 Task: Check the opening hours of the nearest Tesla Supercharger station.
Action: Mouse moved to (131, 40)
Screenshot: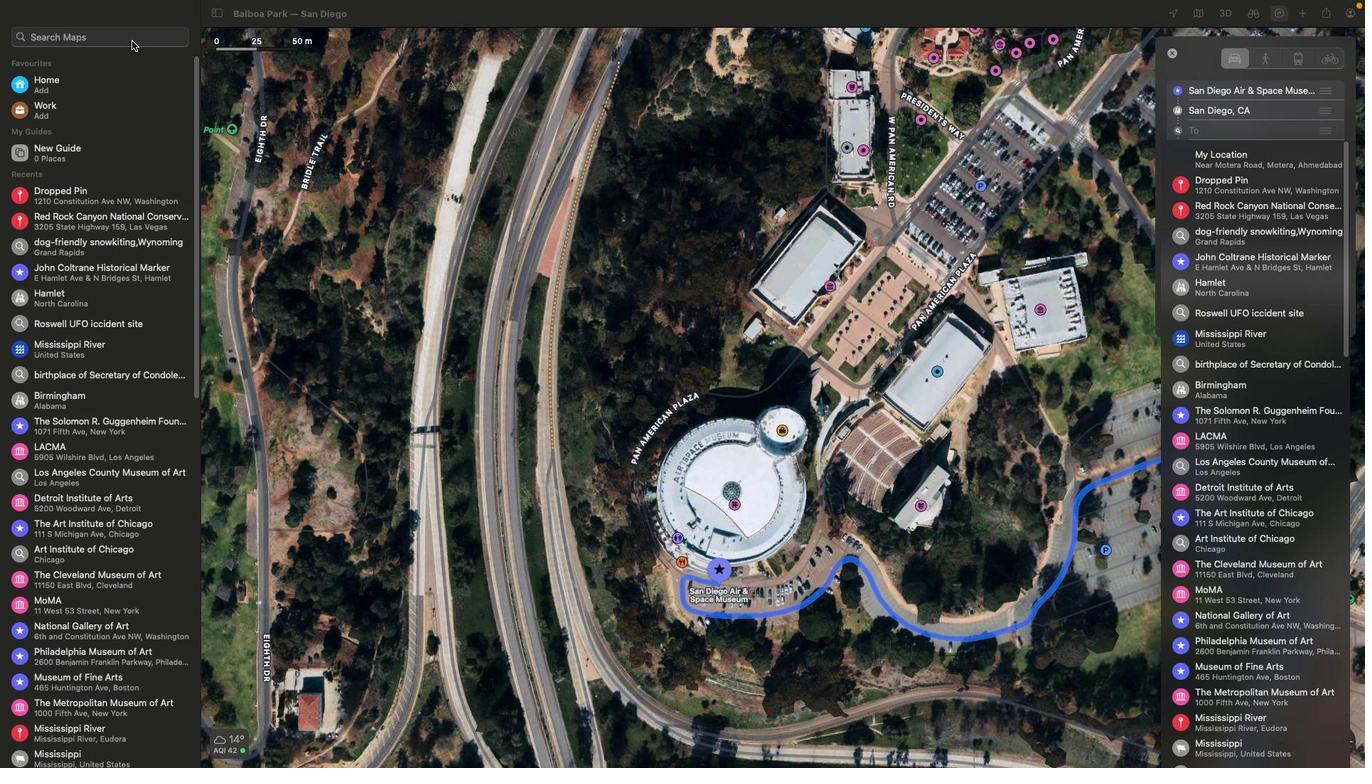 
Action: Mouse pressed left at (131, 40)
Screenshot: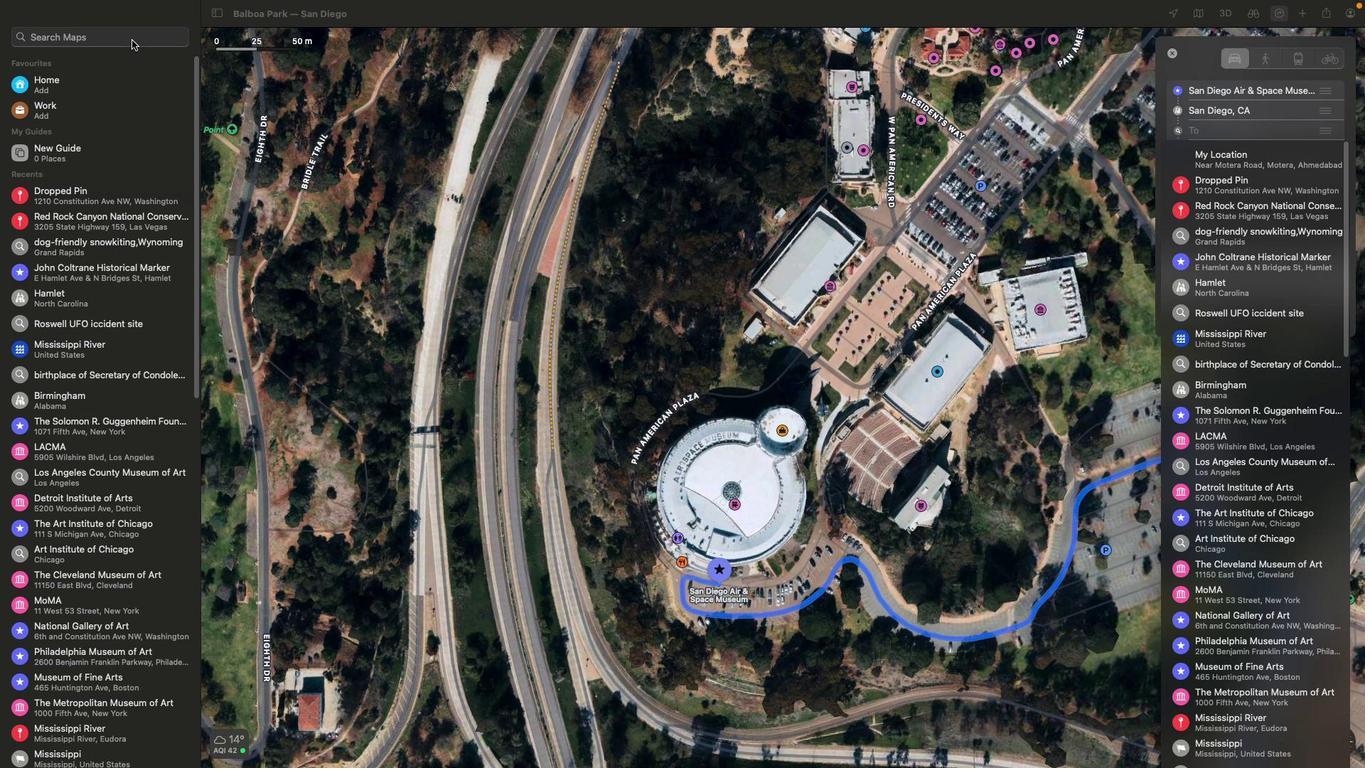 
Action: Key pressed Key.shift'T''a''s''l''a'Key.spaceKey.shift'S''u''p''e''r'Key.backspaceKey.backspaceKey.backspaceKey.backspaceKey.backspaceKey.backspaceKey.backspaceKey.backspaceKey.backspaceKey.backspaceKey.backspaceKey.backspaceKey.backspace
Screenshot: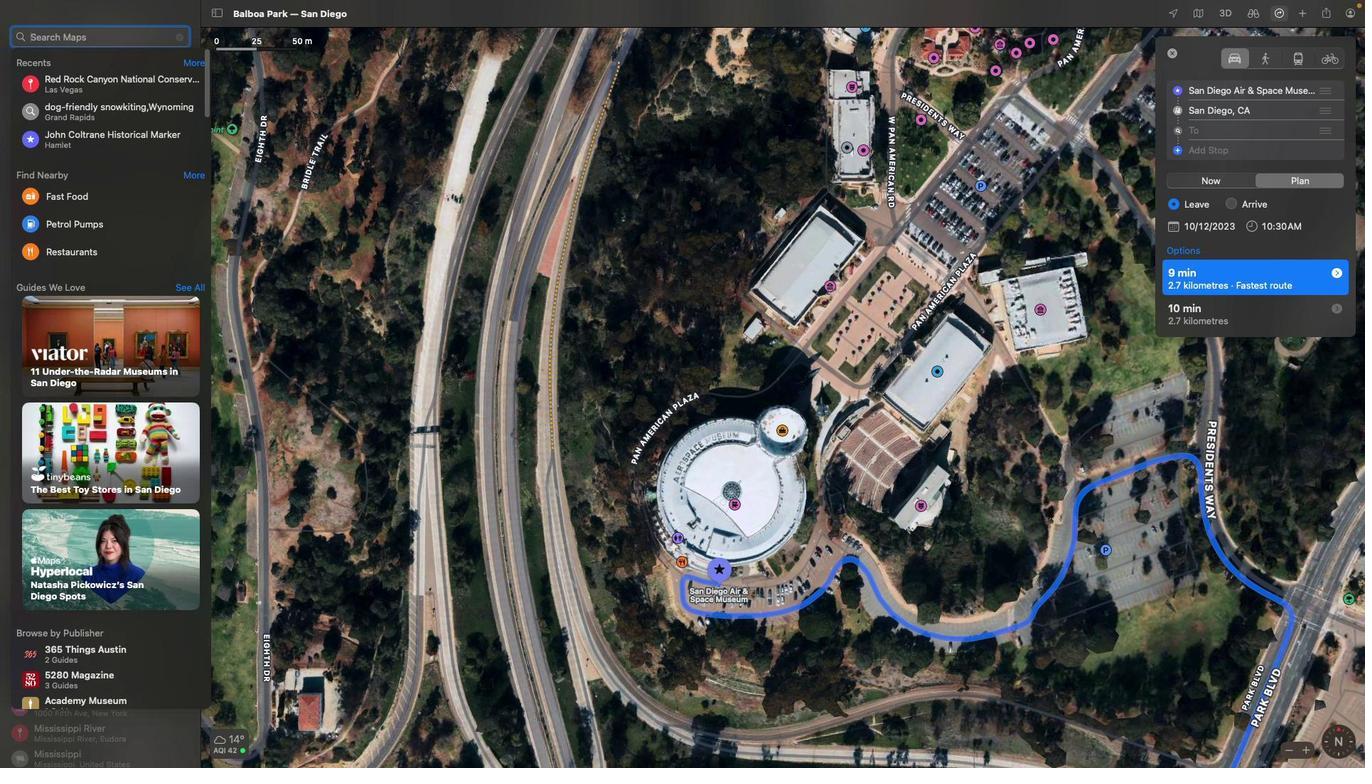 
Action: Mouse moved to (1176, 51)
Screenshot: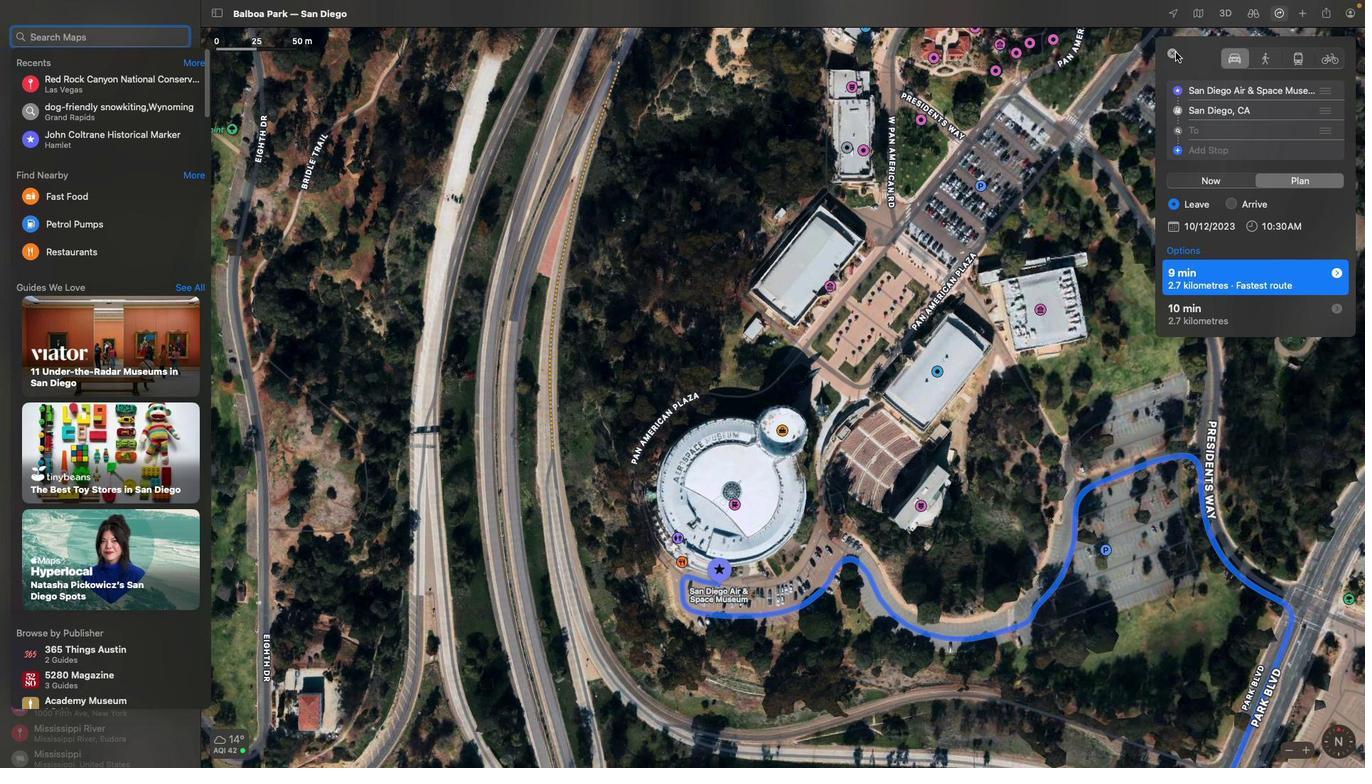 
Action: Mouse pressed left at (1176, 51)
Screenshot: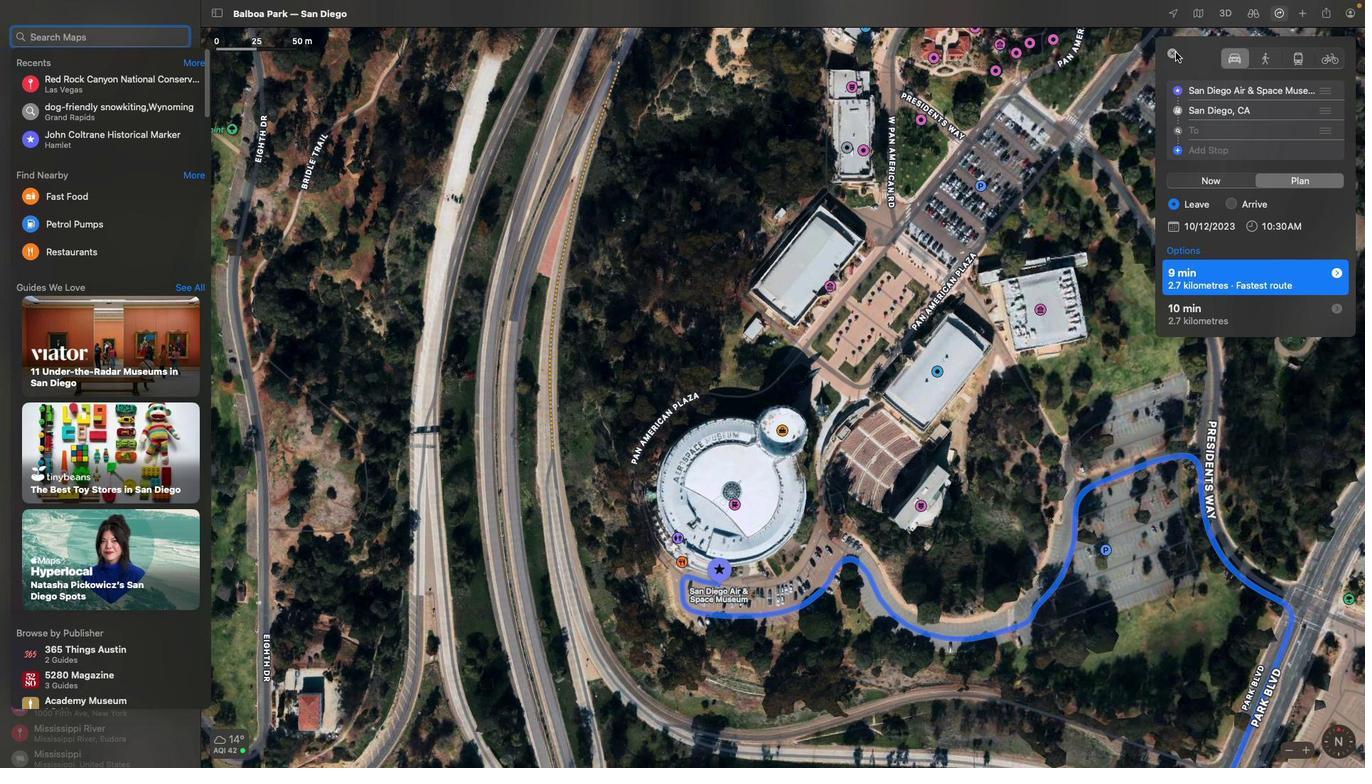 
Action: Mouse moved to (83, 41)
Screenshot: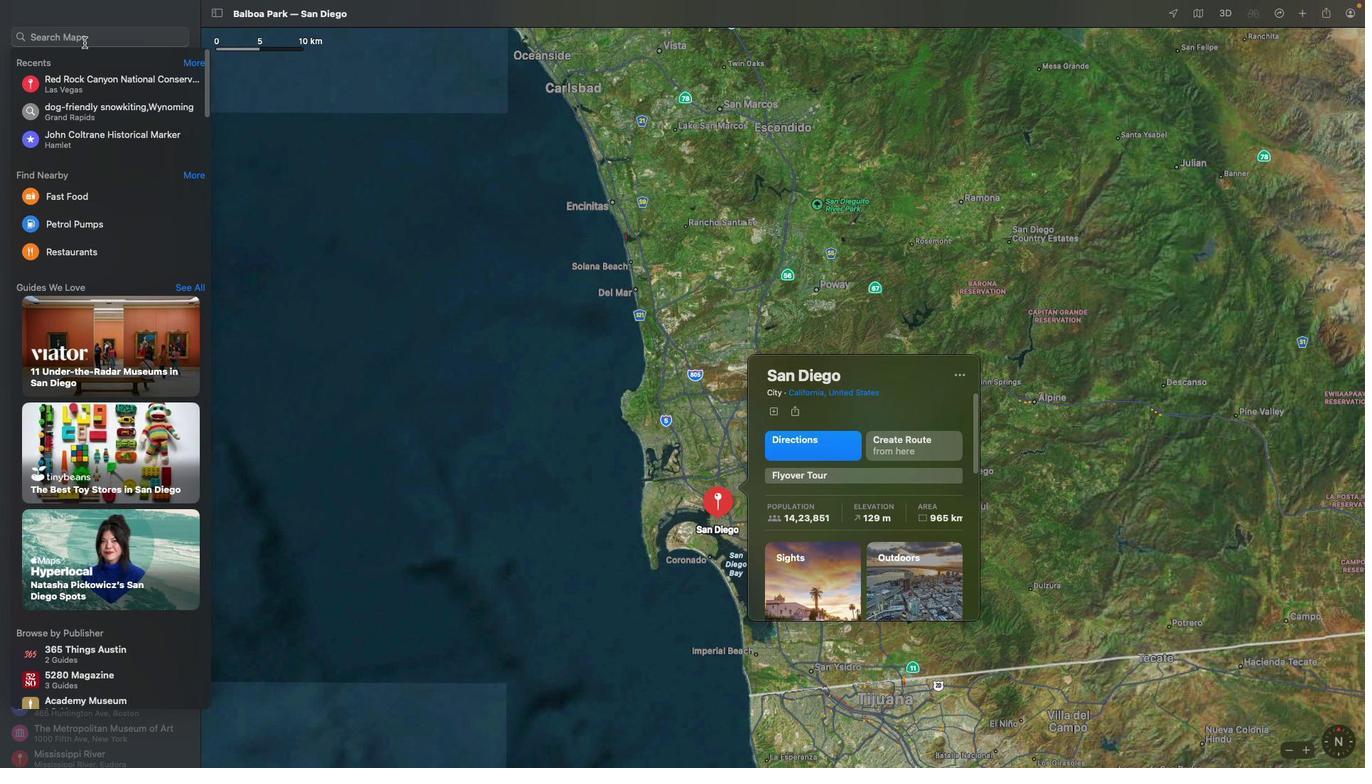 
Action: Mouse pressed left at (83, 41)
Screenshot: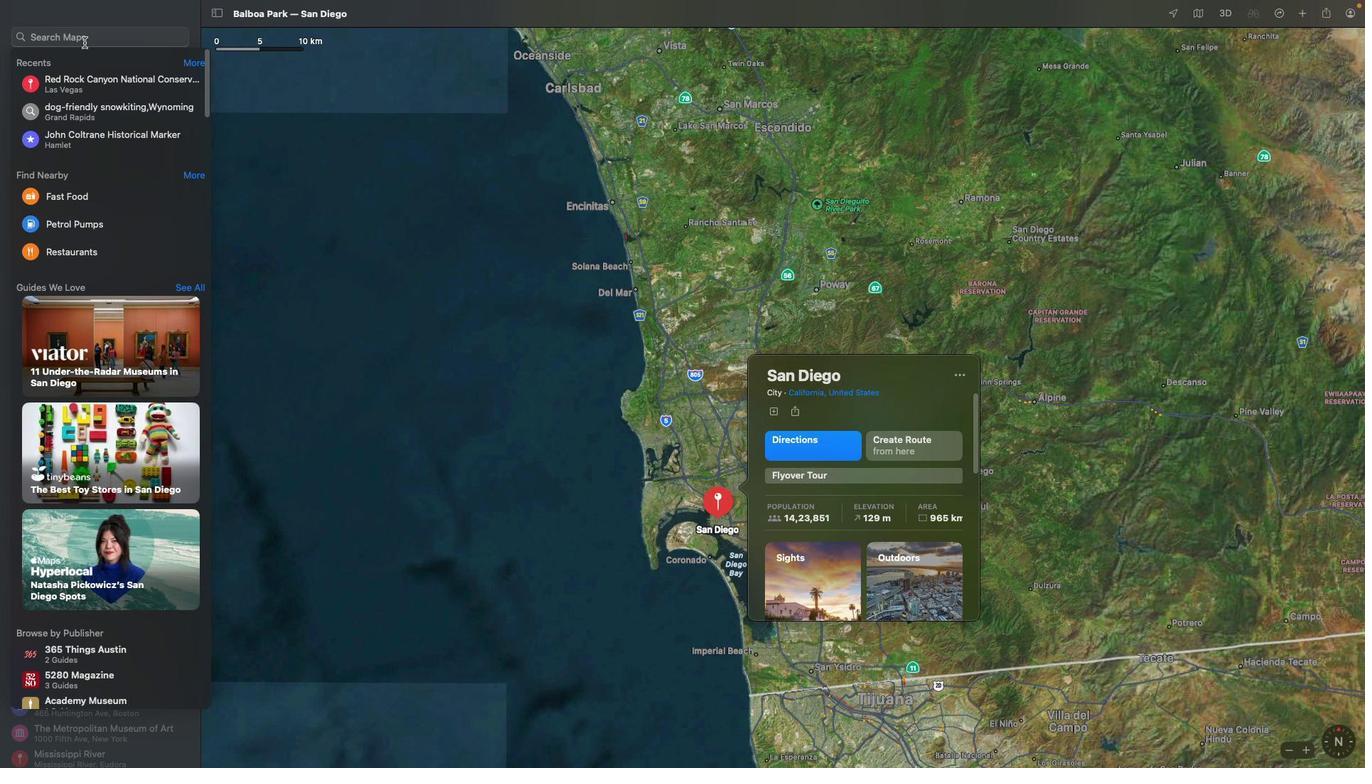 
Action: Key pressed 'n''e''a''r''e''s''t'Key.spaceKey.shift'T''a''s''l''a'Key.spaceKey.shift'S''u''p'
Screenshot: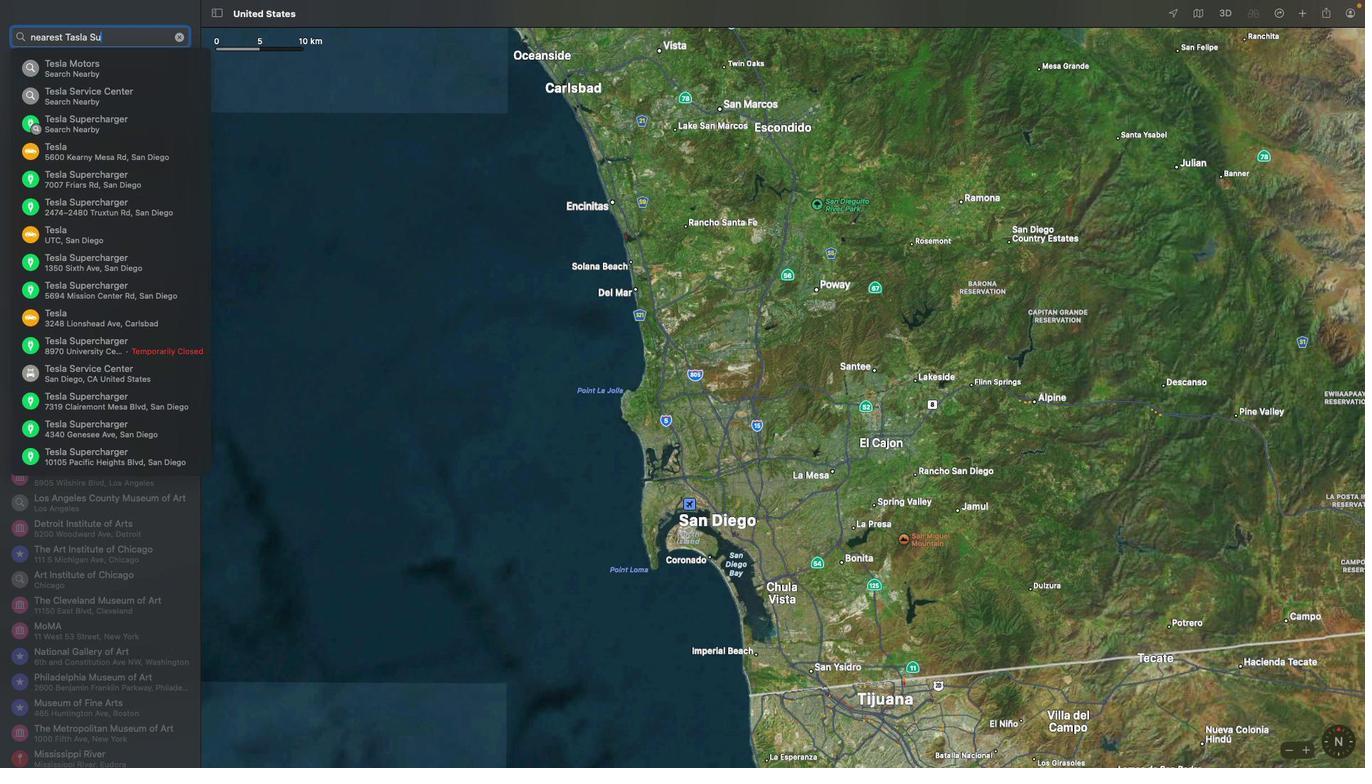 
Action: Mouse moved to (83, 133)
Screenshot: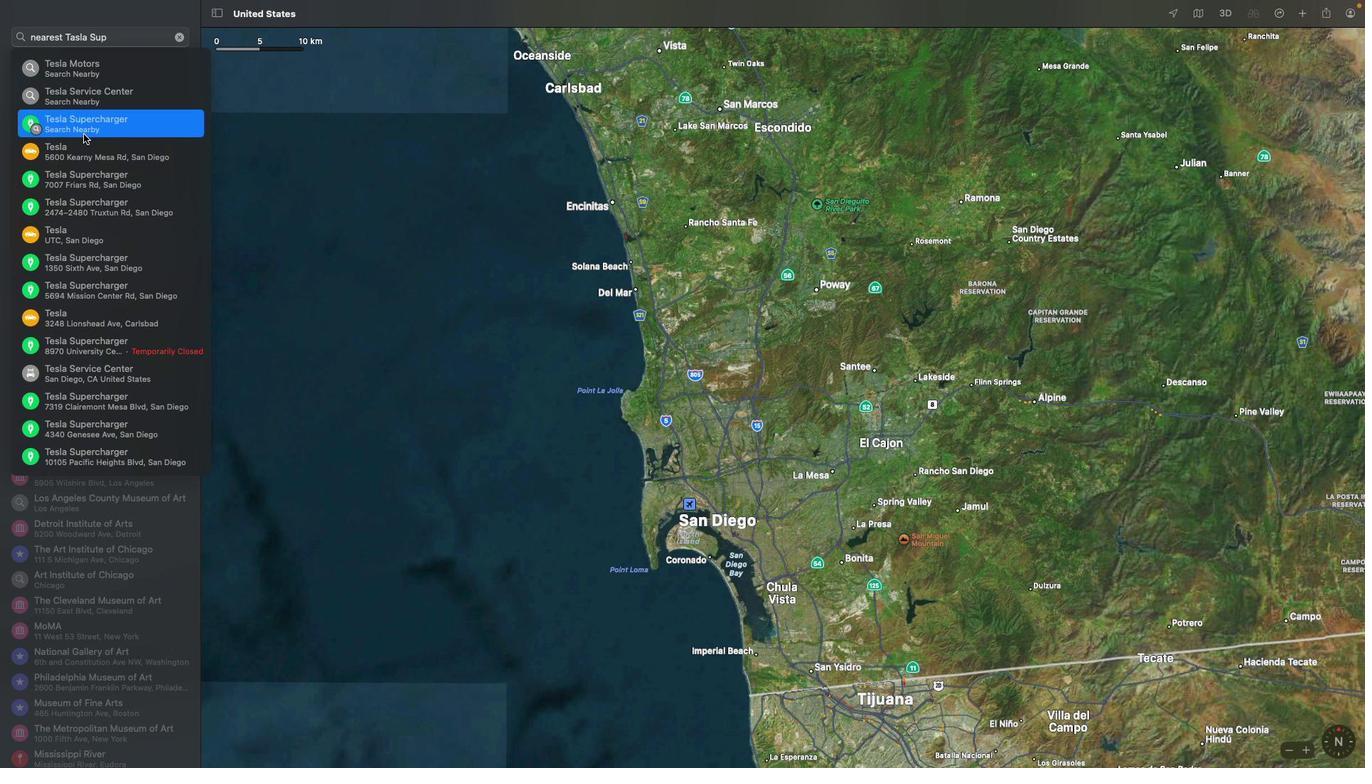 
Action: Mouse pressed left at (83, 133)
Screenshot: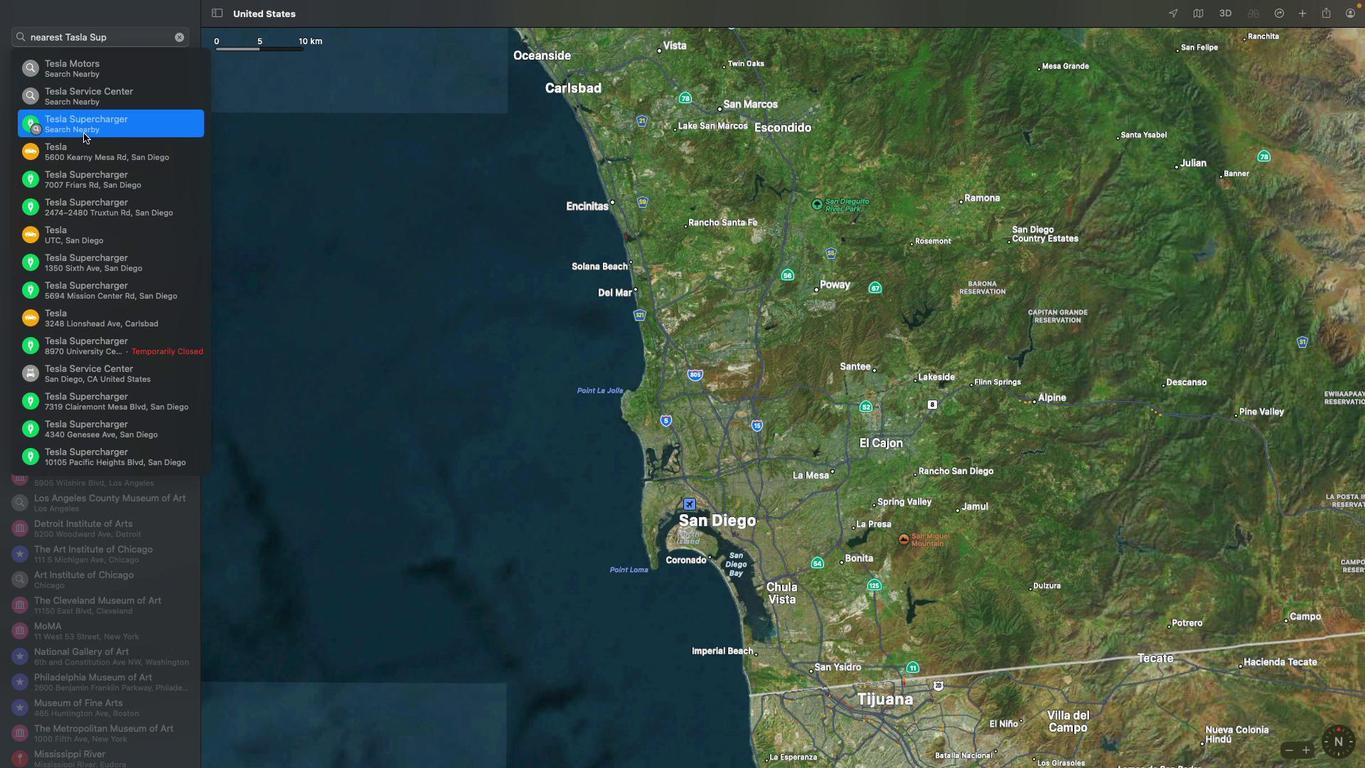 
Action: Mouse moved to (139, 40)
Screenshot: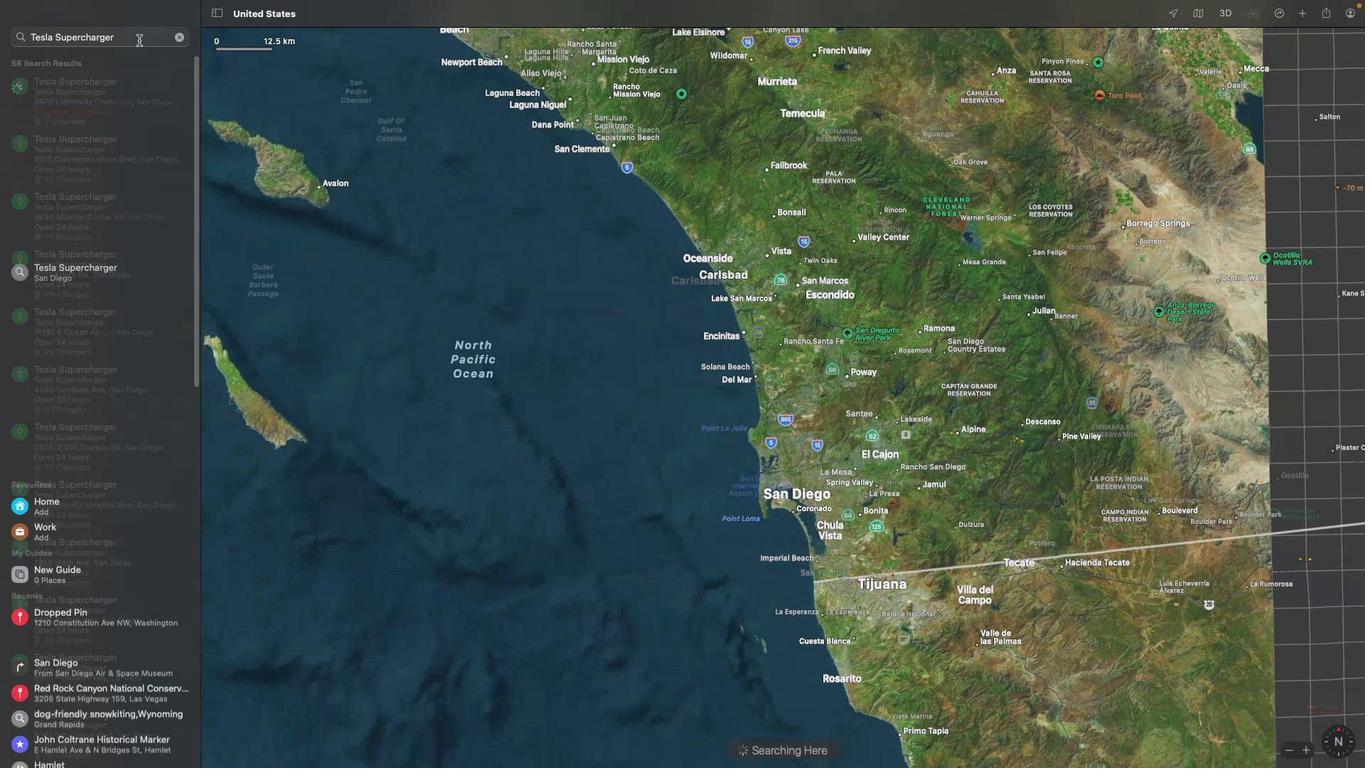 
Action: Mouse pressed left at (139, 40)
Screenshot: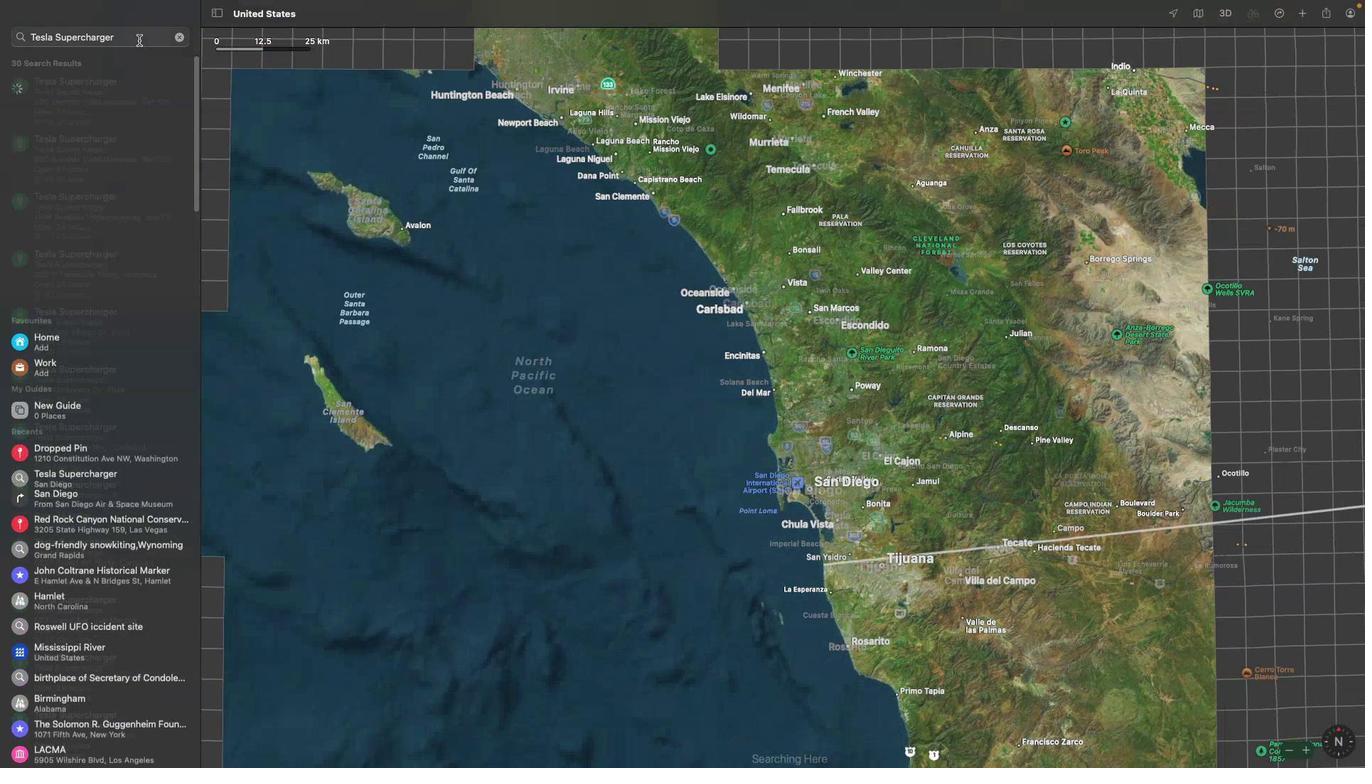 
Action: Key pressed Key.spaceKey.shift'S''t''a''t''i''o''n'Key.spaceKey.enter
Screenshot: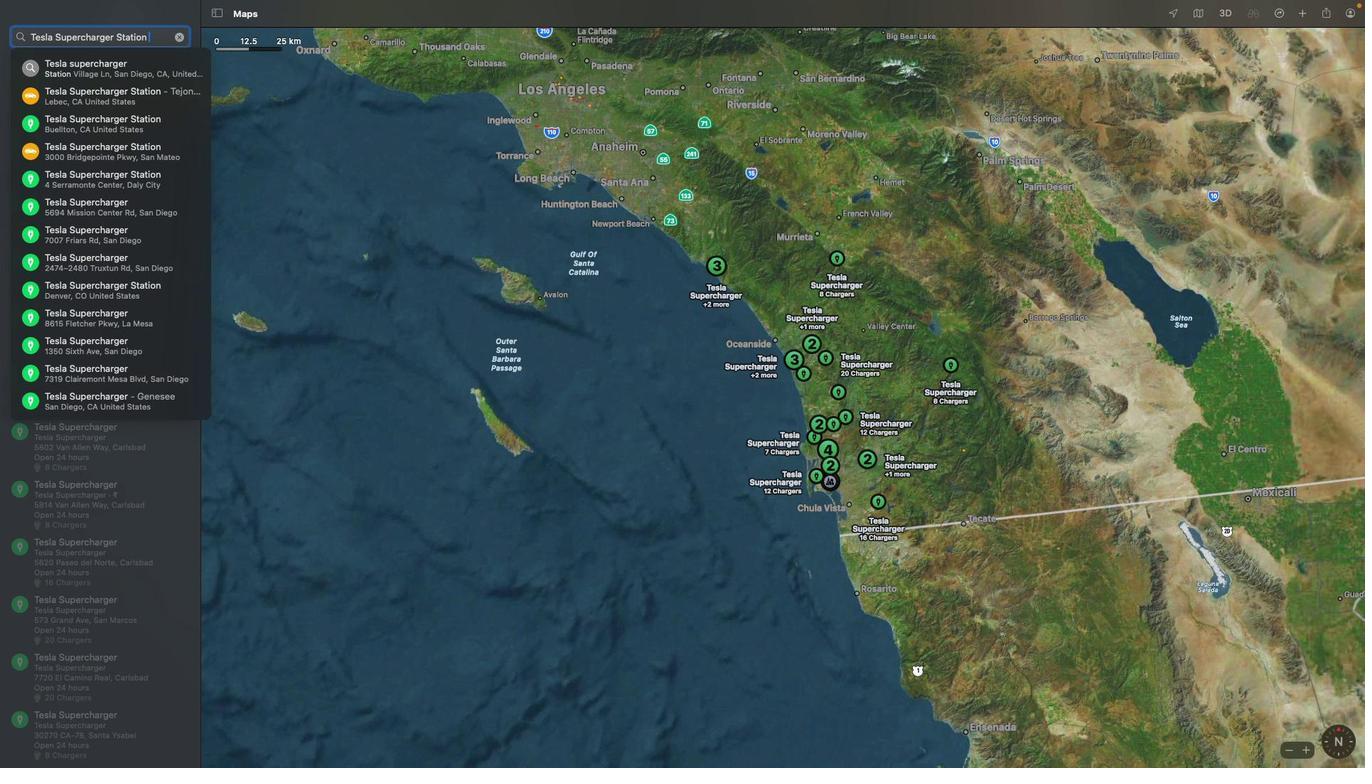 
Action: Mouse moved to (63, 80)
Screenshot: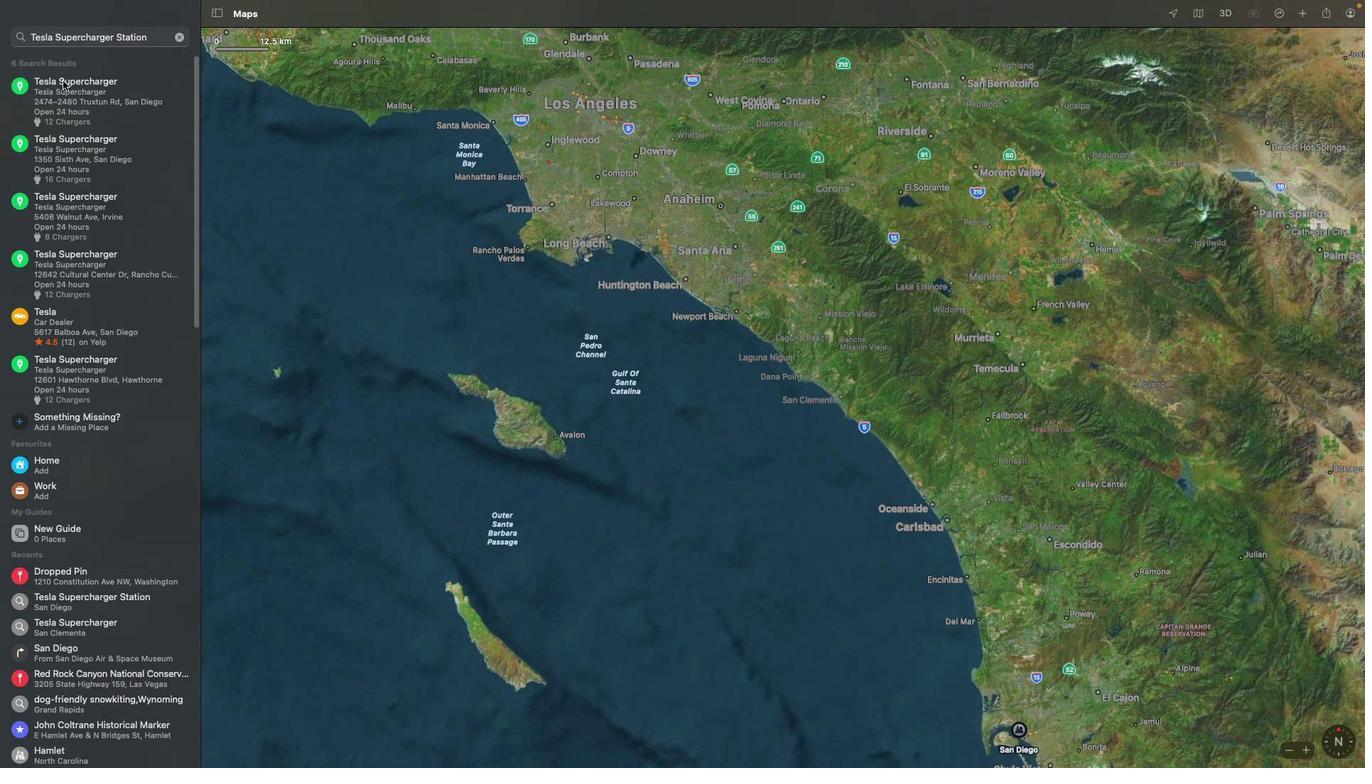 
Action: Mouse pressed left at (63, 80)
Screenshot: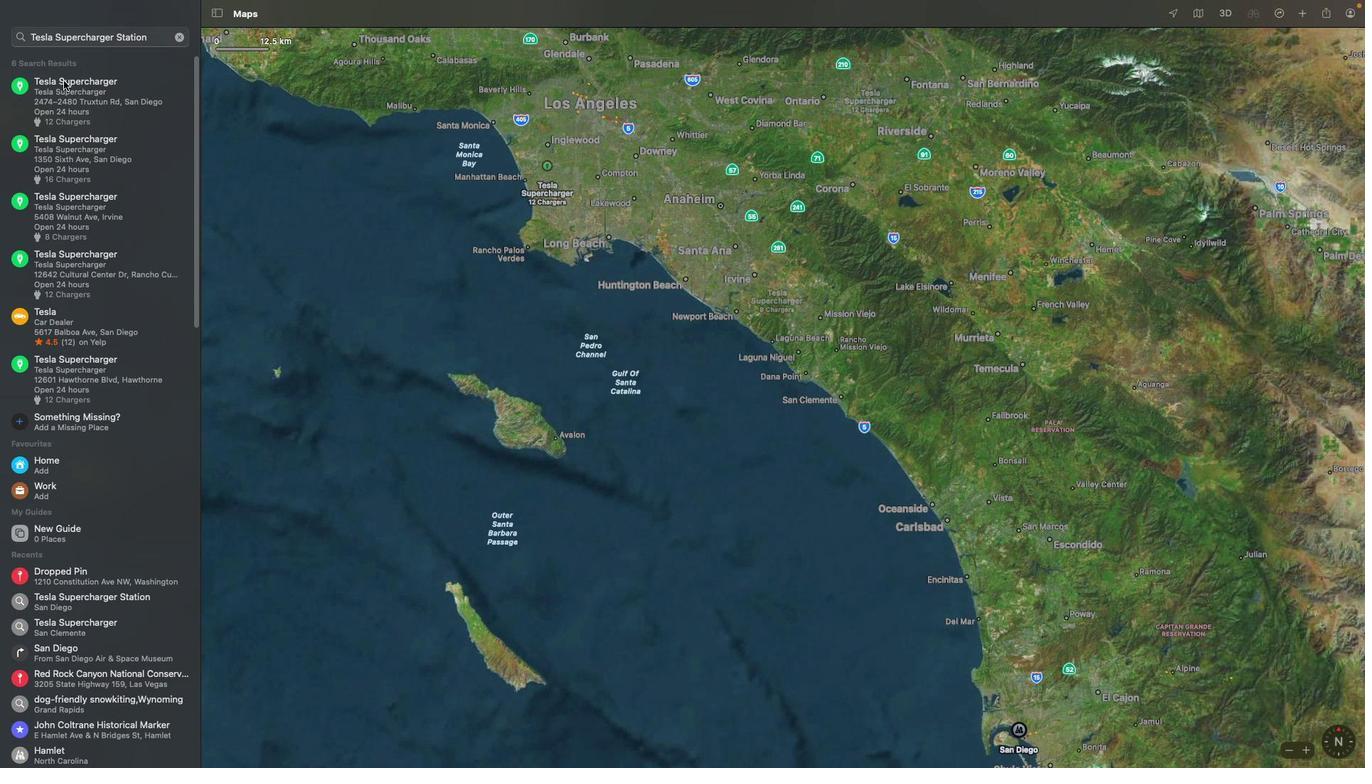 
Action: Mouse moved to (848, 624)
Screenshot: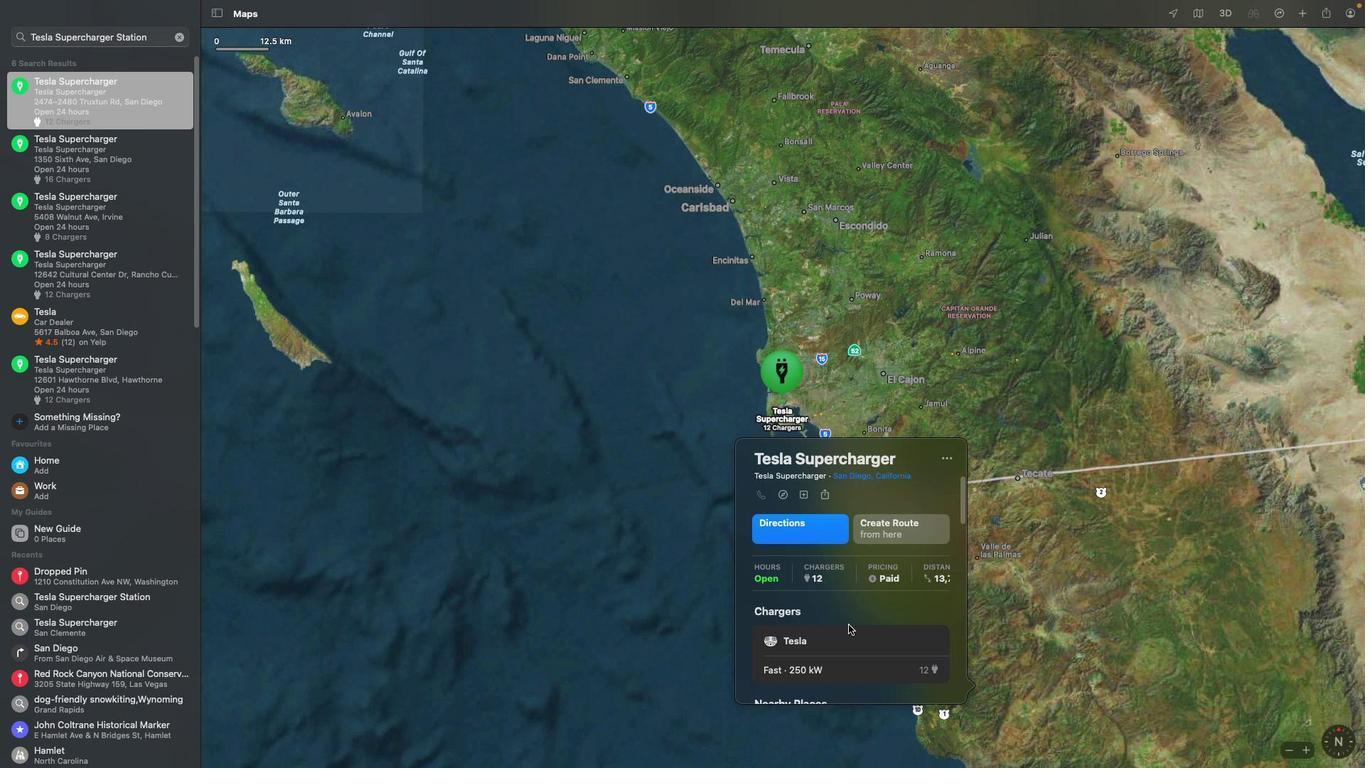 
Action: Mouse scrolled (848, 624) with delta (0, 0)
Screenshot: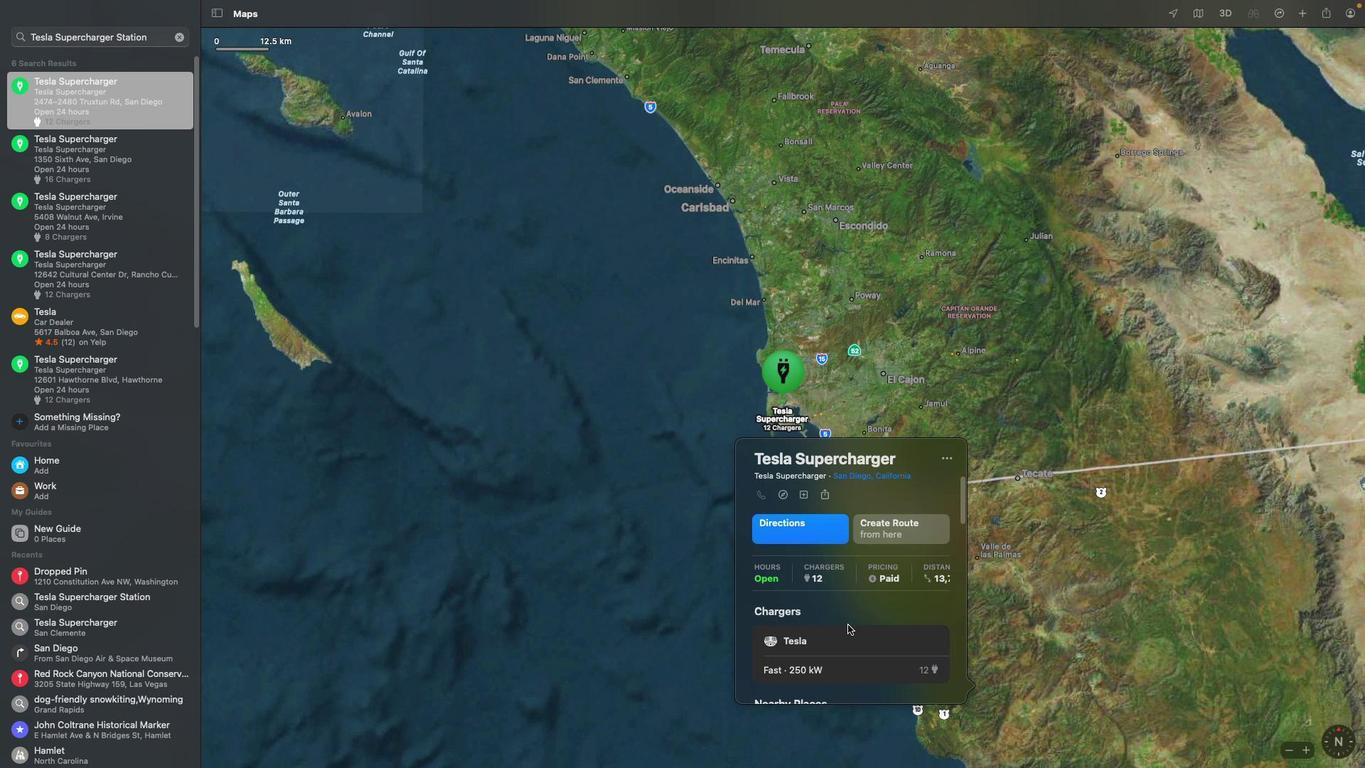 
Action: Mouse scrolled (848, 624) with delta (0, 0)
Screenshot: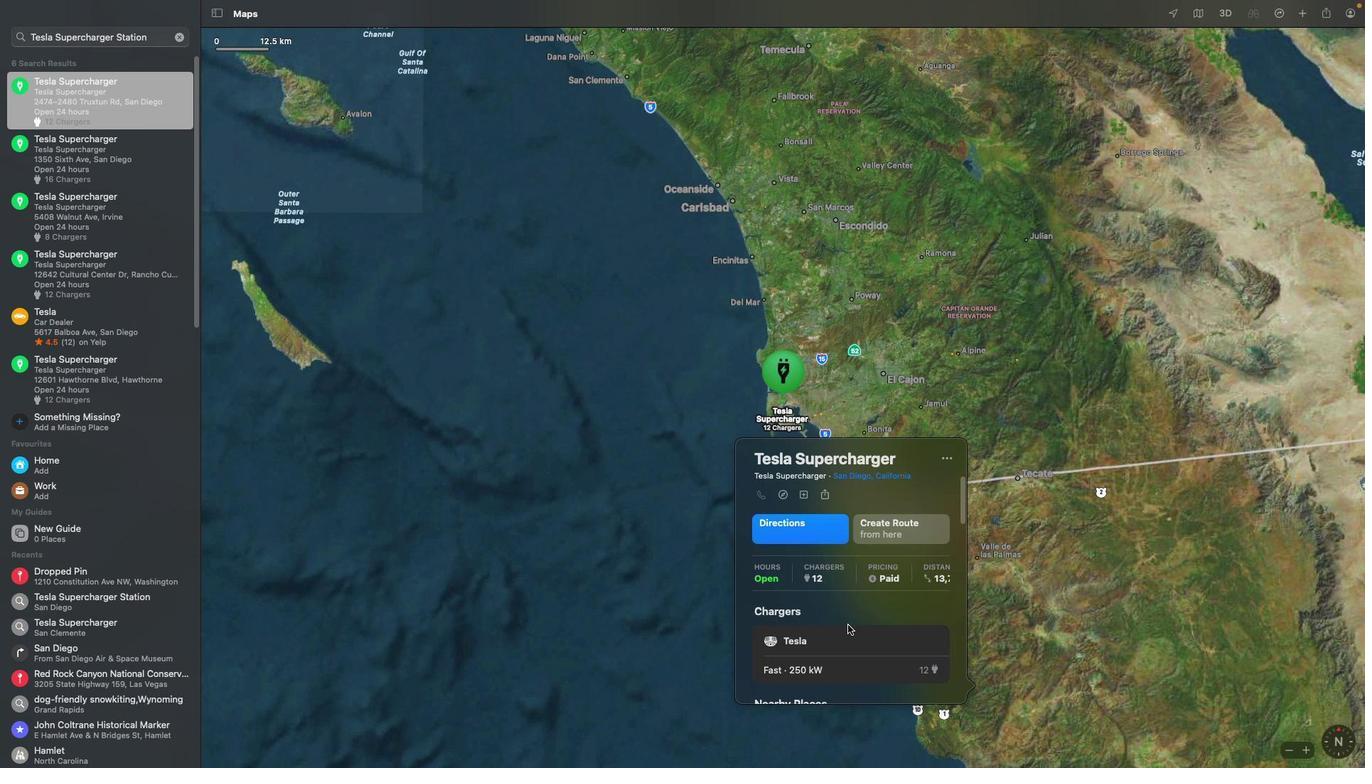 
Action: Mouse moved to (845, 545)
Screenshot: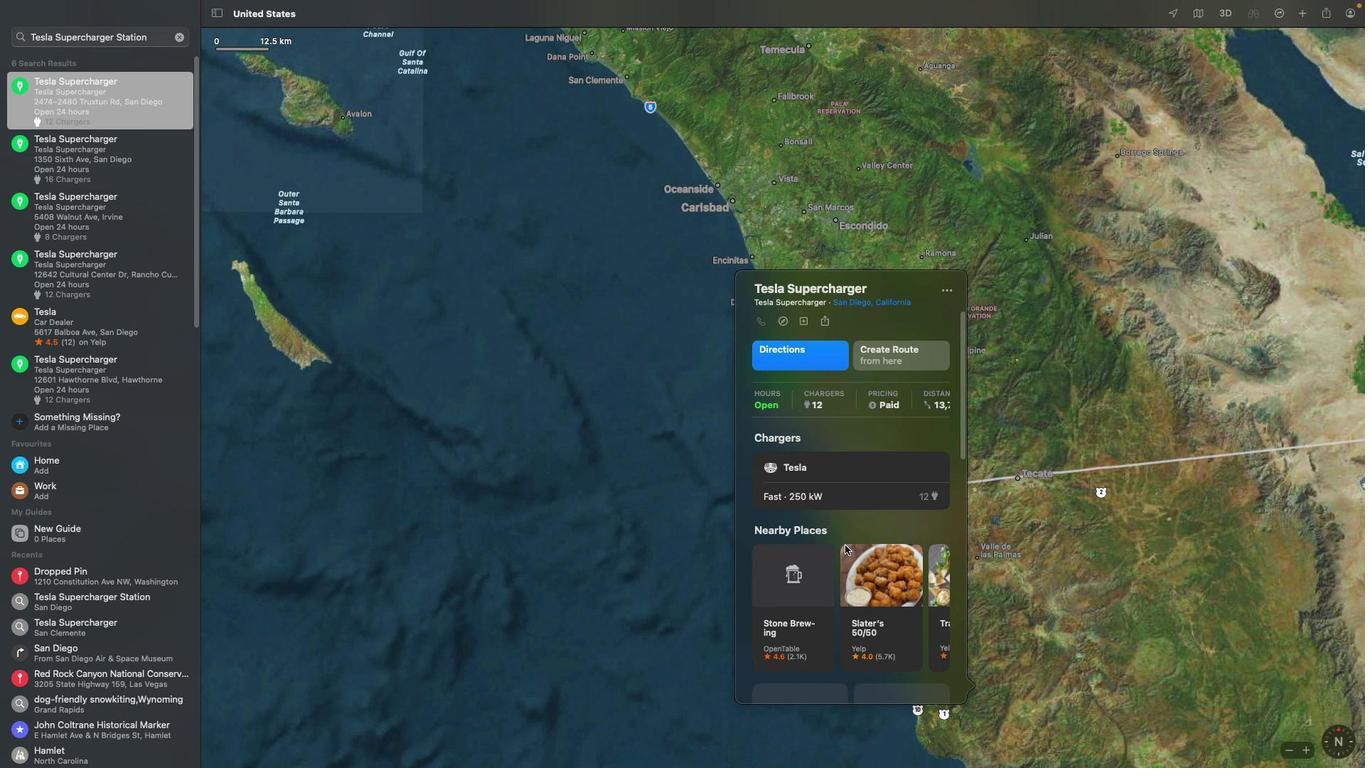 
Action: Mouse scrolled (845, 545) with delta (0, 0)
Screenshot: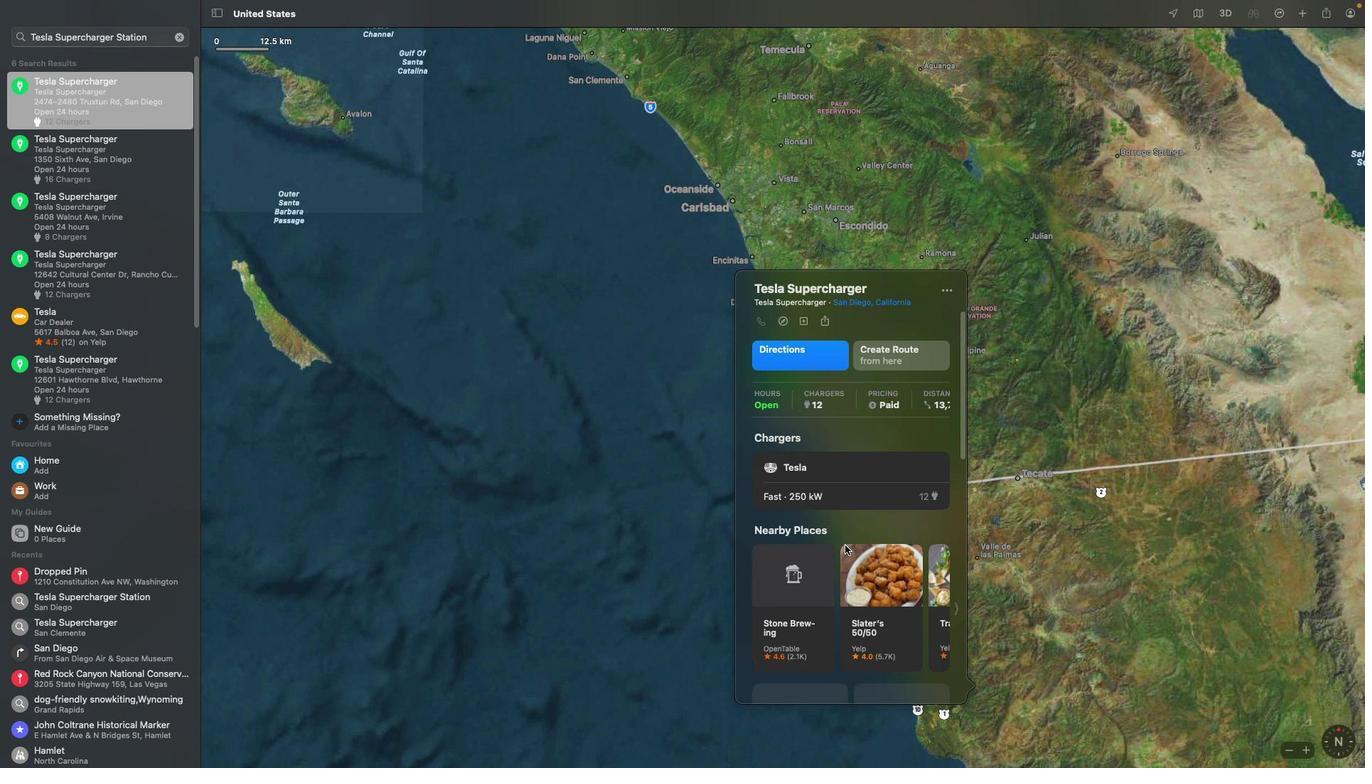 
Action: Mouse scrolled (845, 545) with delta (0, 0)
Screenshot: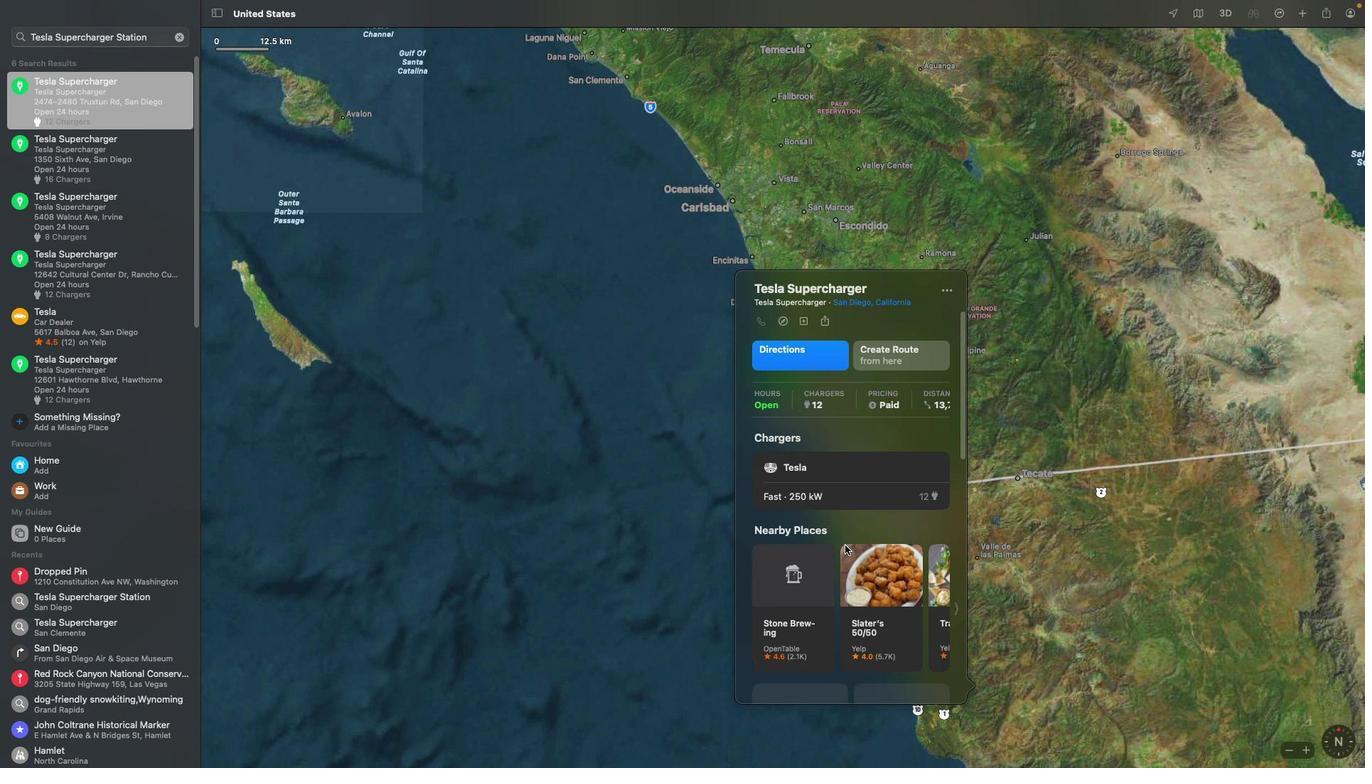 
Action: Mouse scrolled (845, 545) with delta (0, -2)
Screenshot: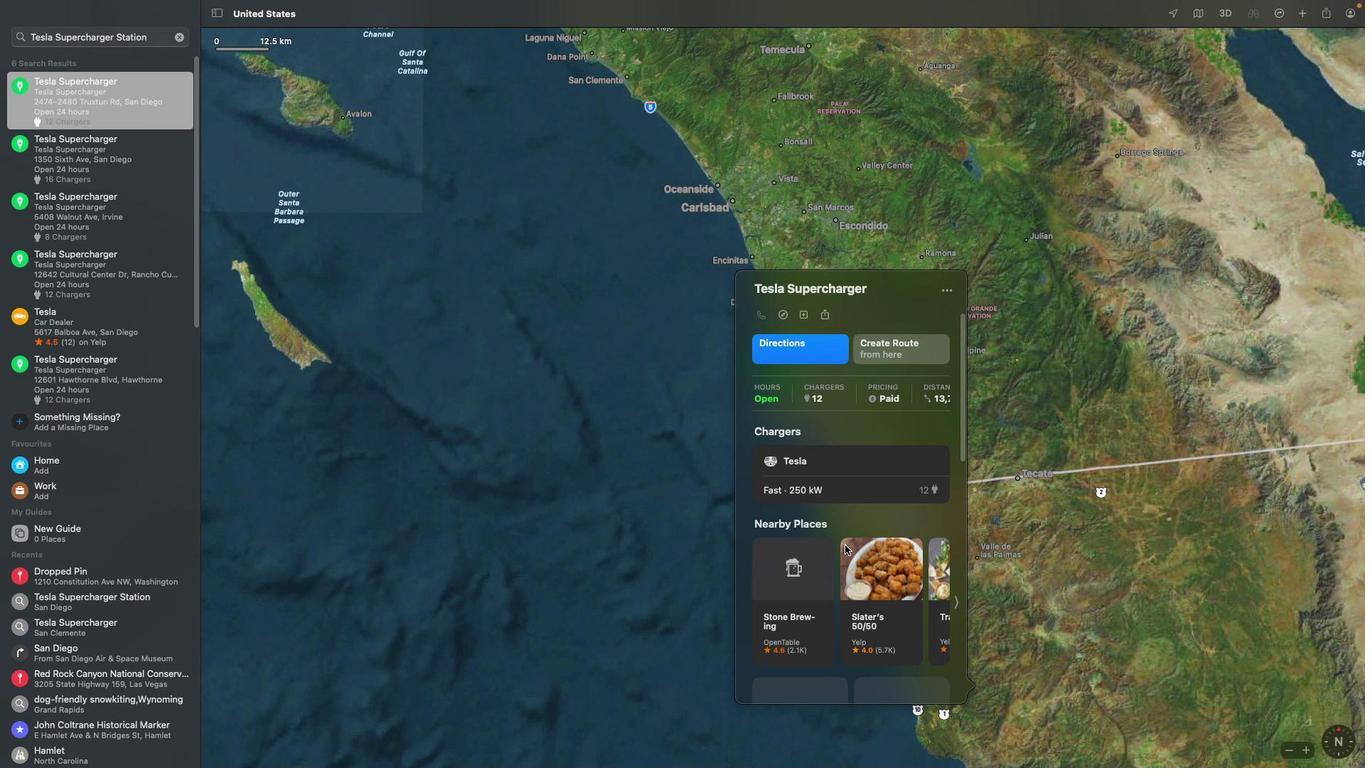 
Action: Mouse scrolled (845, 545) with delta (0, 0)
Screenshot: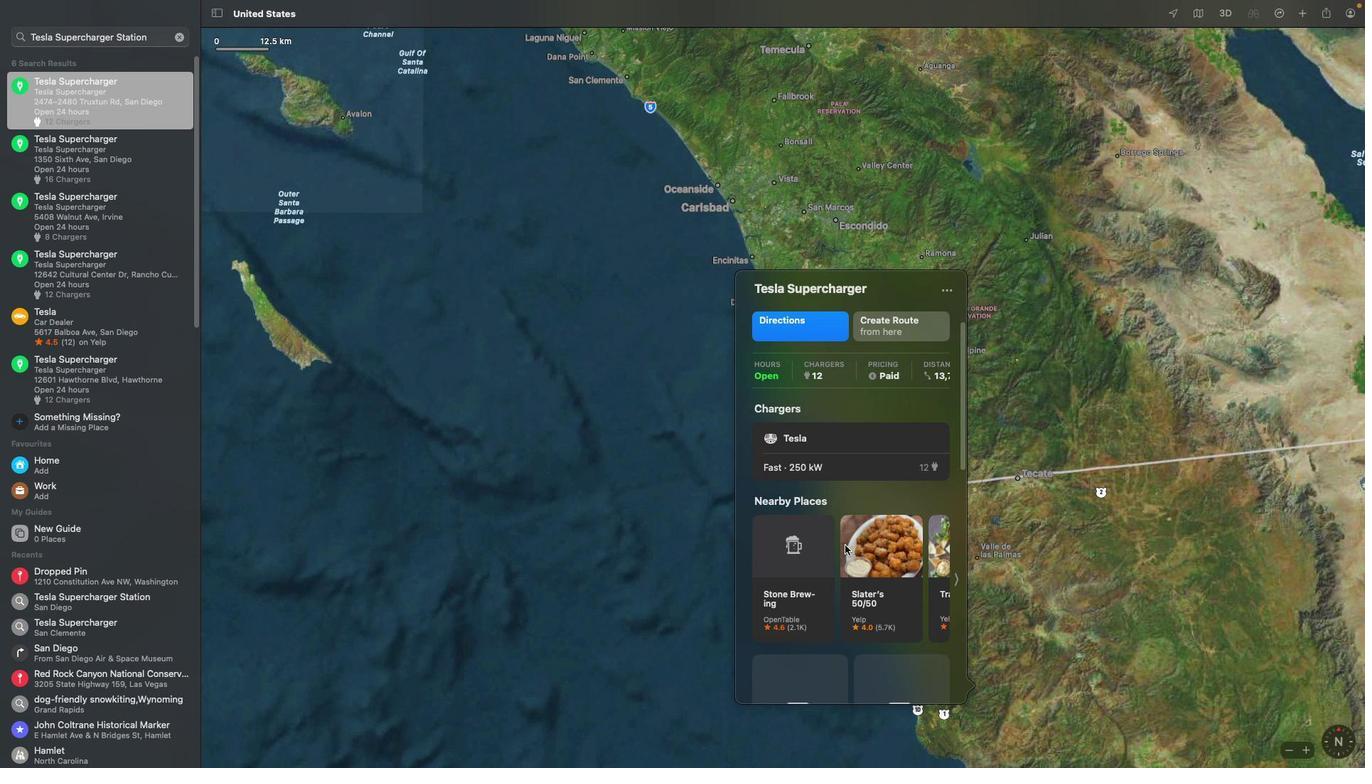 
Action: Mouse scrolled (845, 545) with delta (0, 0)
Screenshot: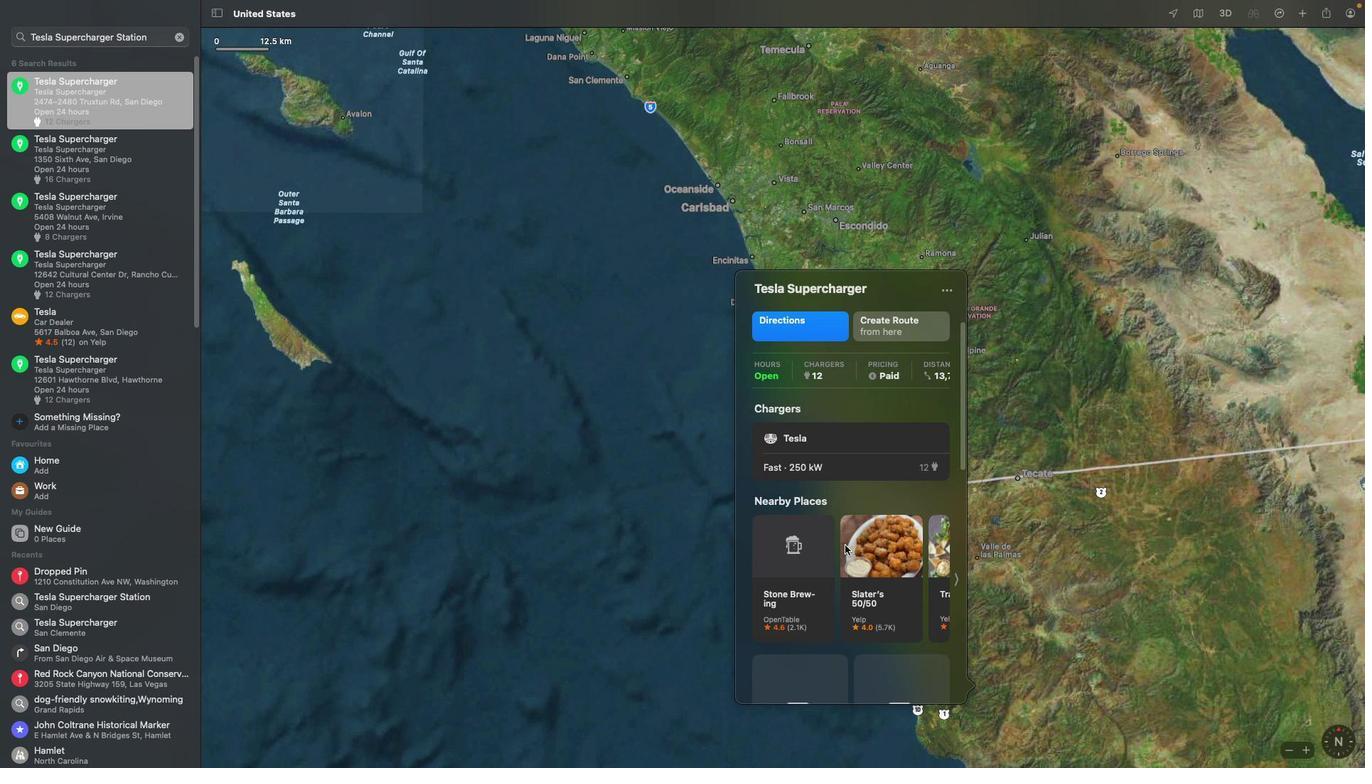 
Action: Mouse scrolled (845, 545) with delta (0, -2)
Screenshot: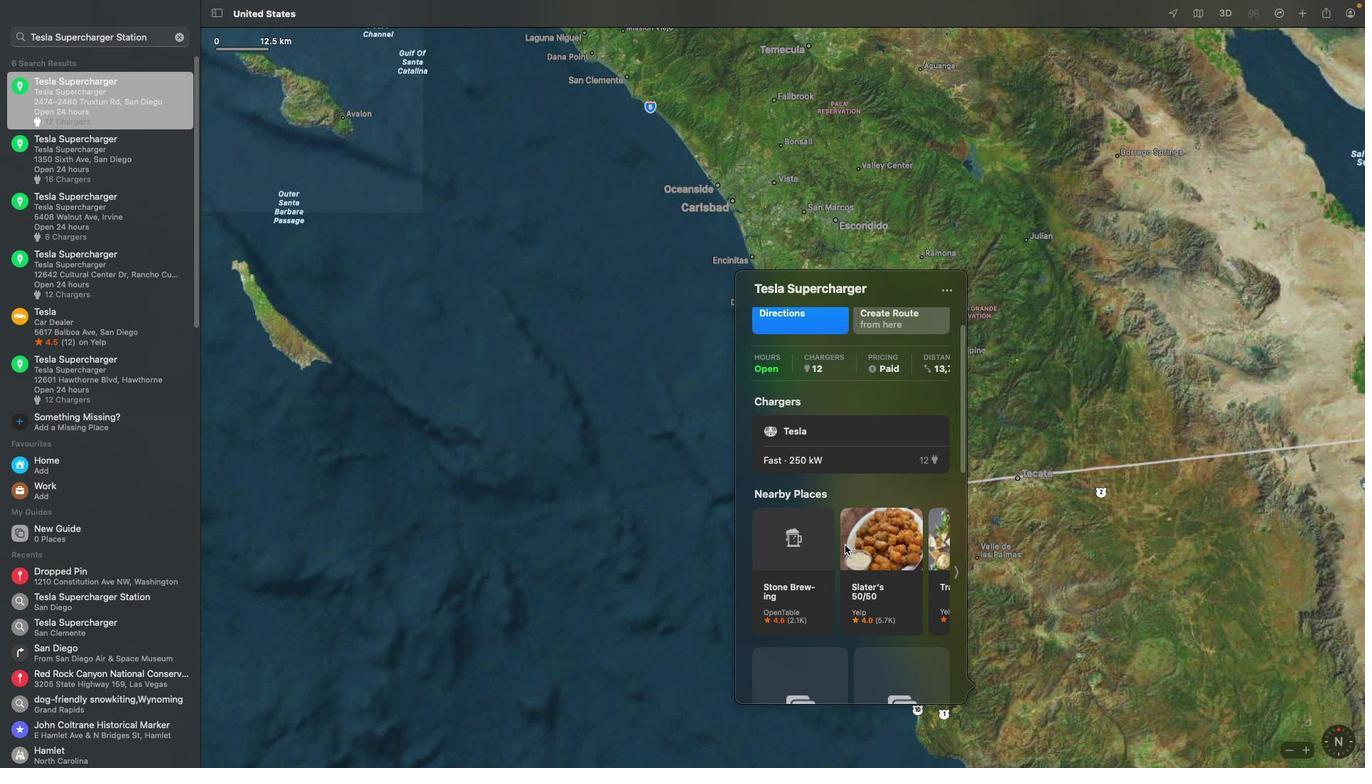 
Action: Mouse scrolled (845, 545) with delta (0, -3)
Screenshot: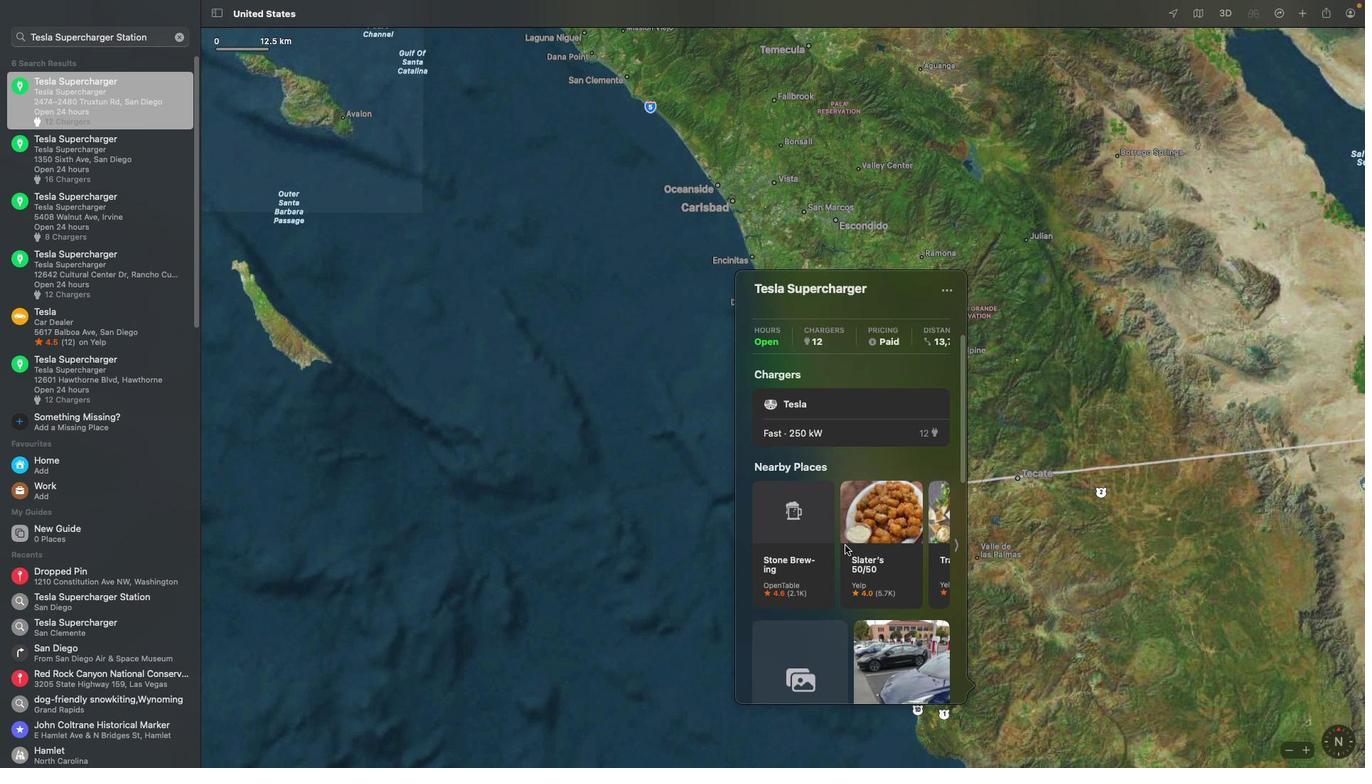
Action: Mouse scrolled (845, 545) with delta (0, -4)
Screenshot: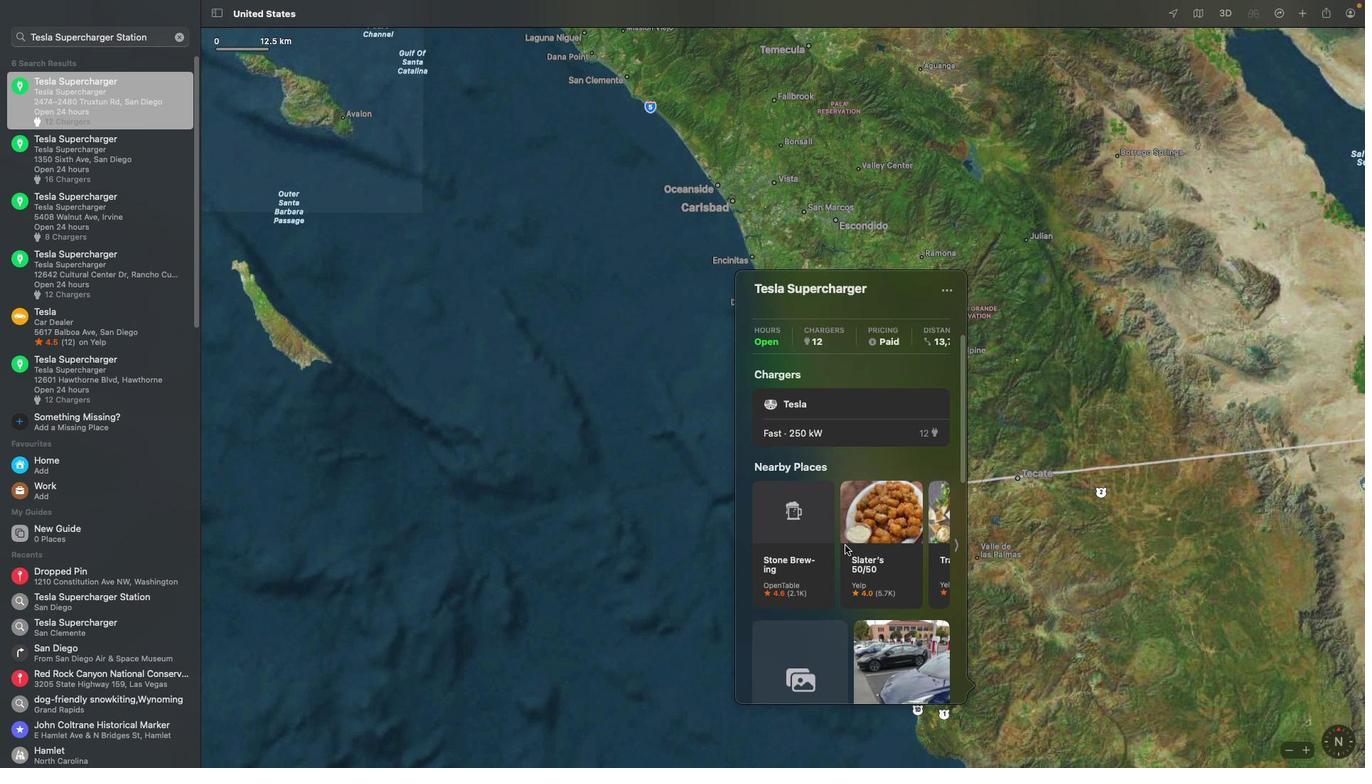 
Action: Mouse scrolled (845, 545) with delta (0, 0)
Screenshot: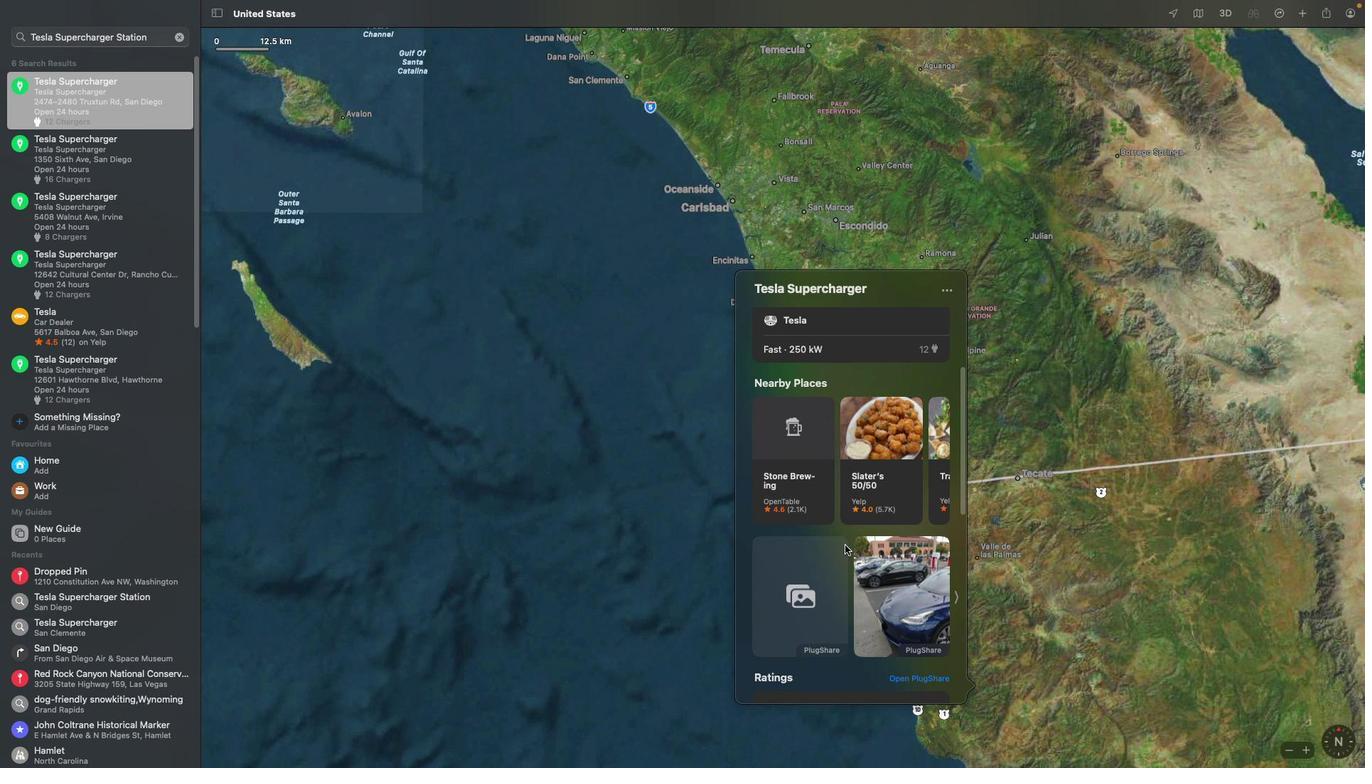 
Action: Mouse scrolled (845, 545) with delta (0, 0)
Screenshot: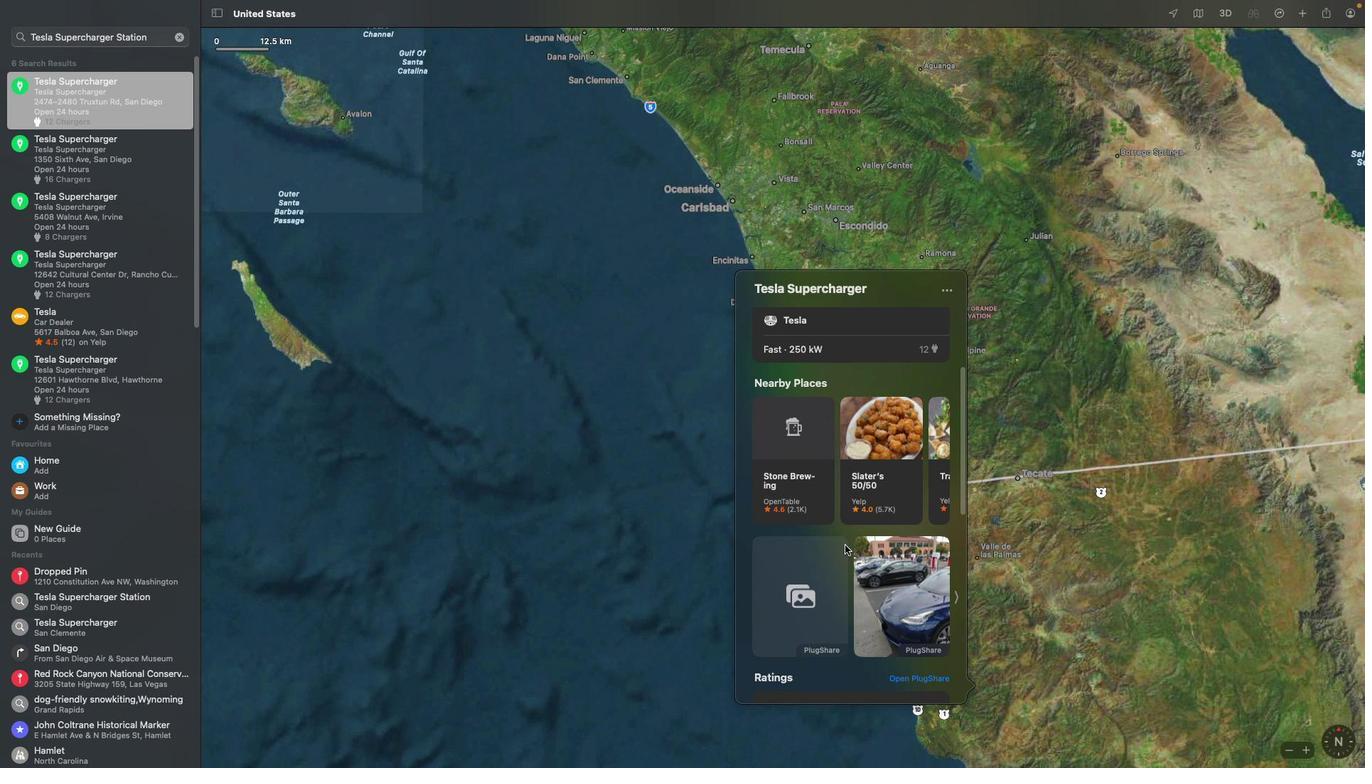 
Action: Mouse scrolled (845, 545) with delta (0, -2)
Screenshot: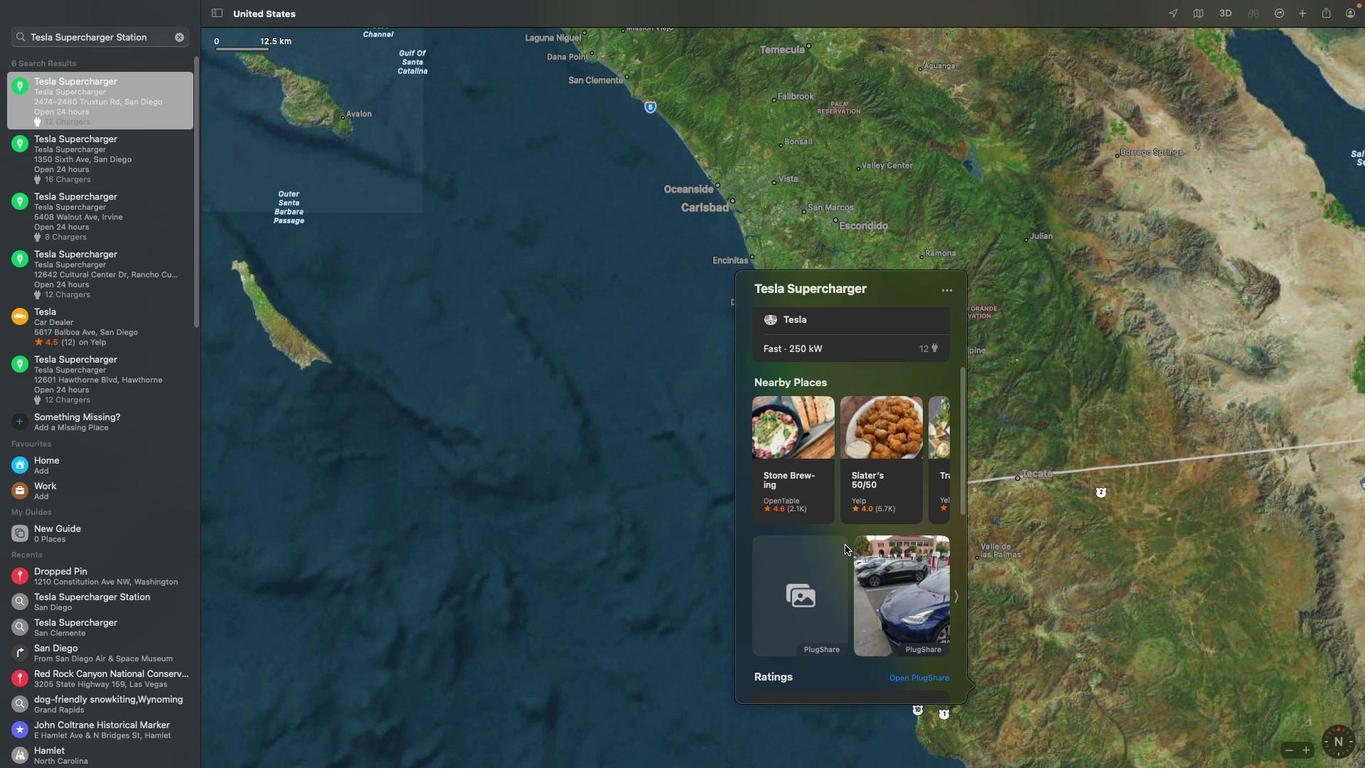 
Action: Mouse scrolled (845, 545) with delta (0, -3)
Screenshot: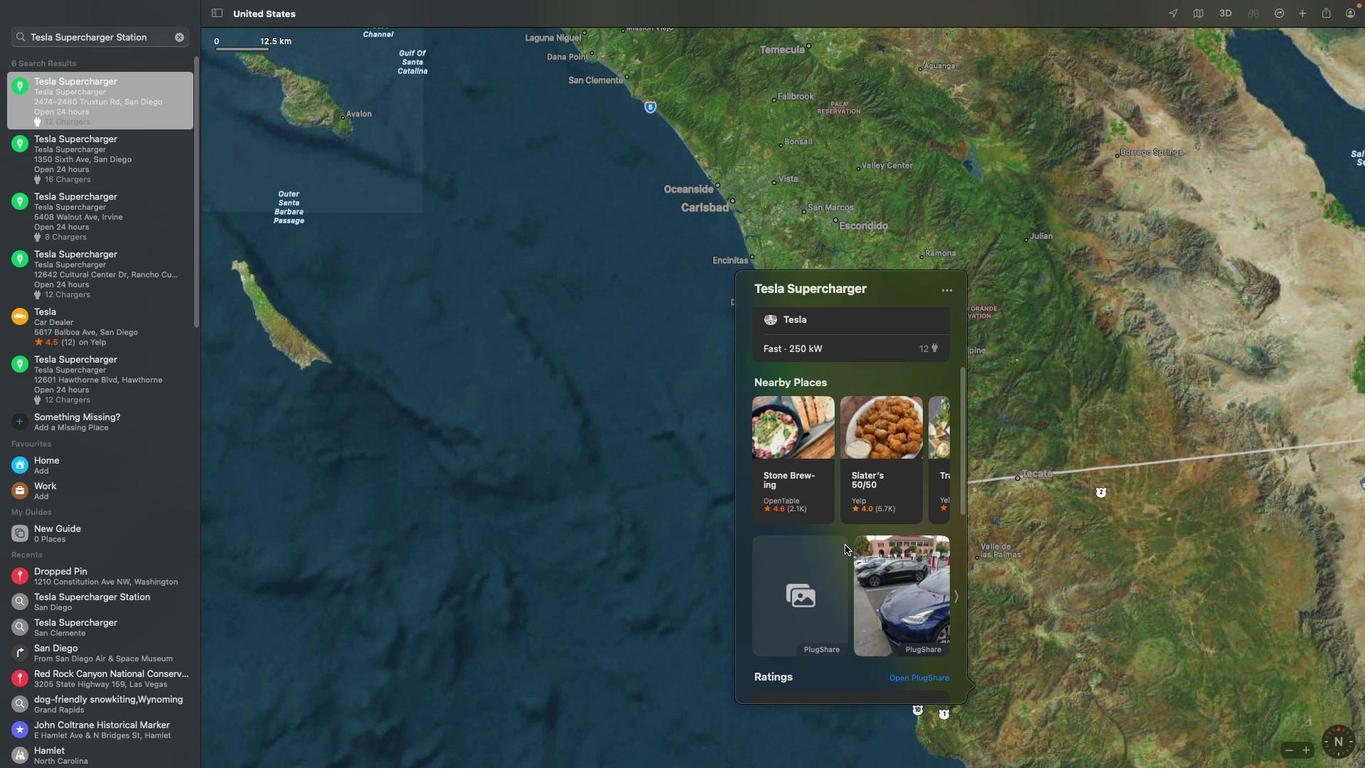 
Action: Mouse scrolled (845, 545) with delta (0, -4)
Screenshot: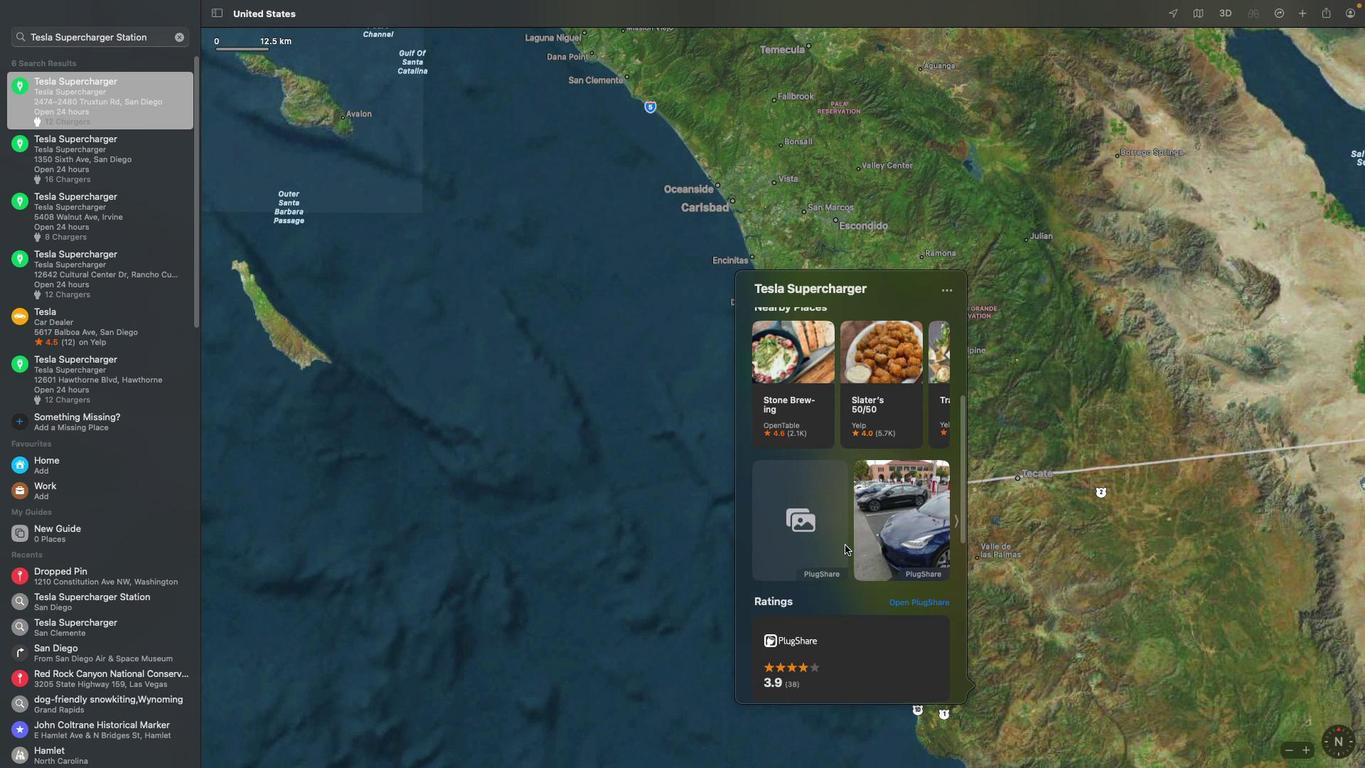 
Action: Mouse scrolled (845, 545) with delta (0, -4)
Screenshot: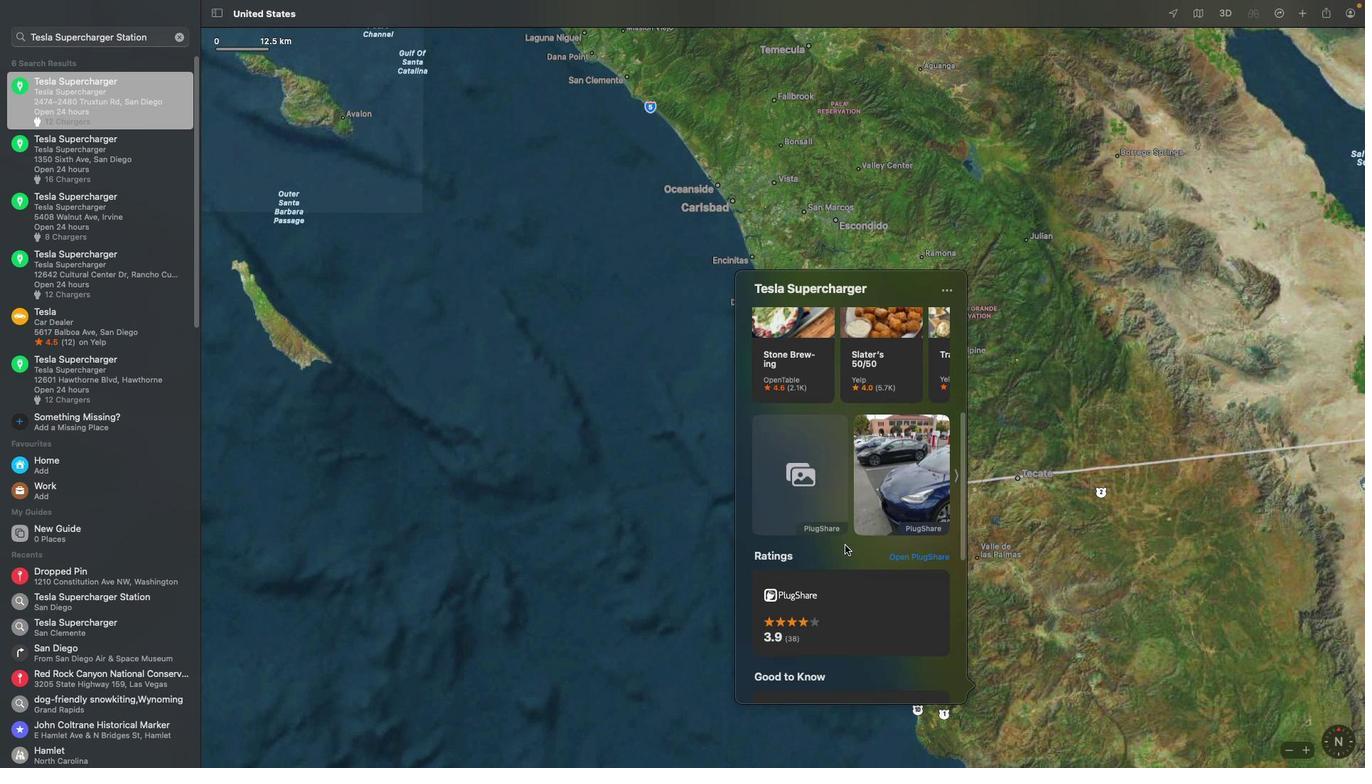 
Action: Mouse scrolled (845, 545) with delta (0, 0)
Screenshot: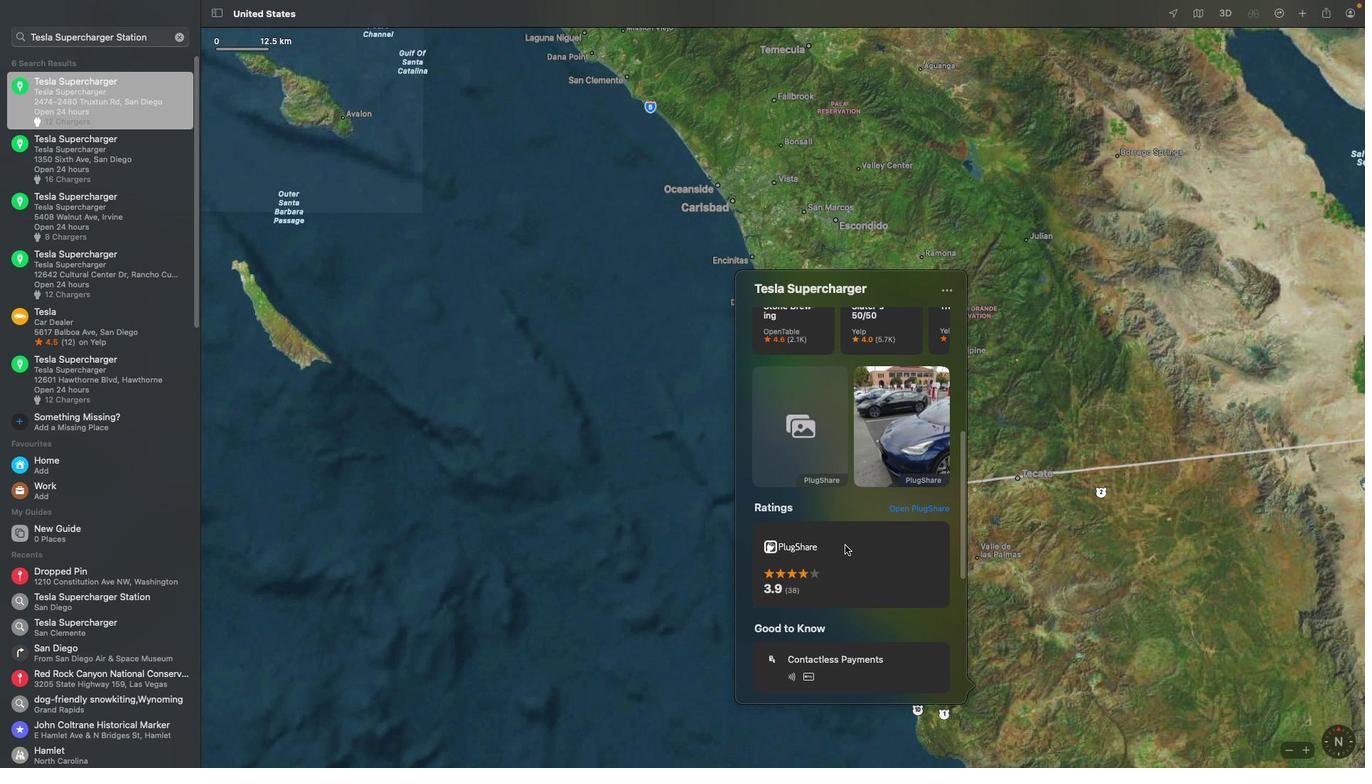 
Action: Mouse scrolled (845, 545) with delta (0, 0)
Screenshot: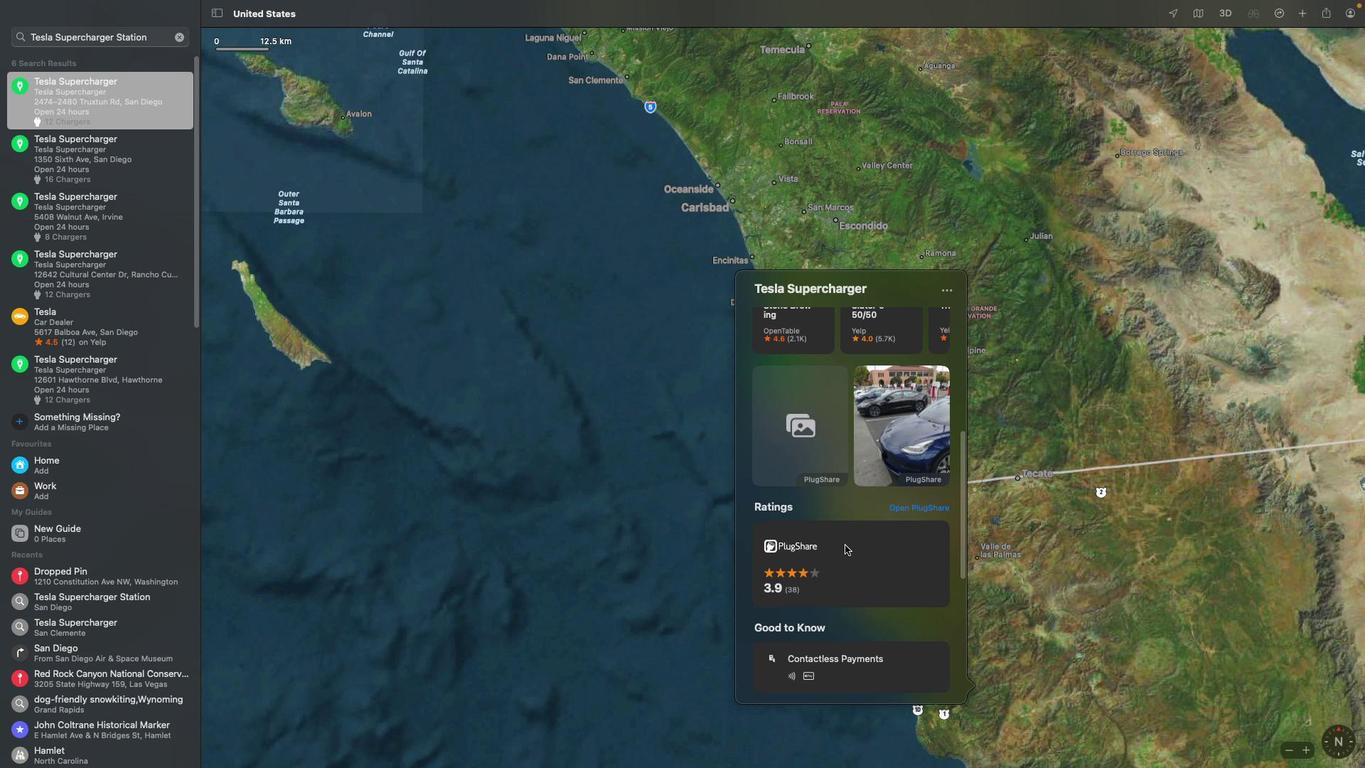 
Action: Mouse scrolled (845, 545) with delta (0, -2)
Screenshot: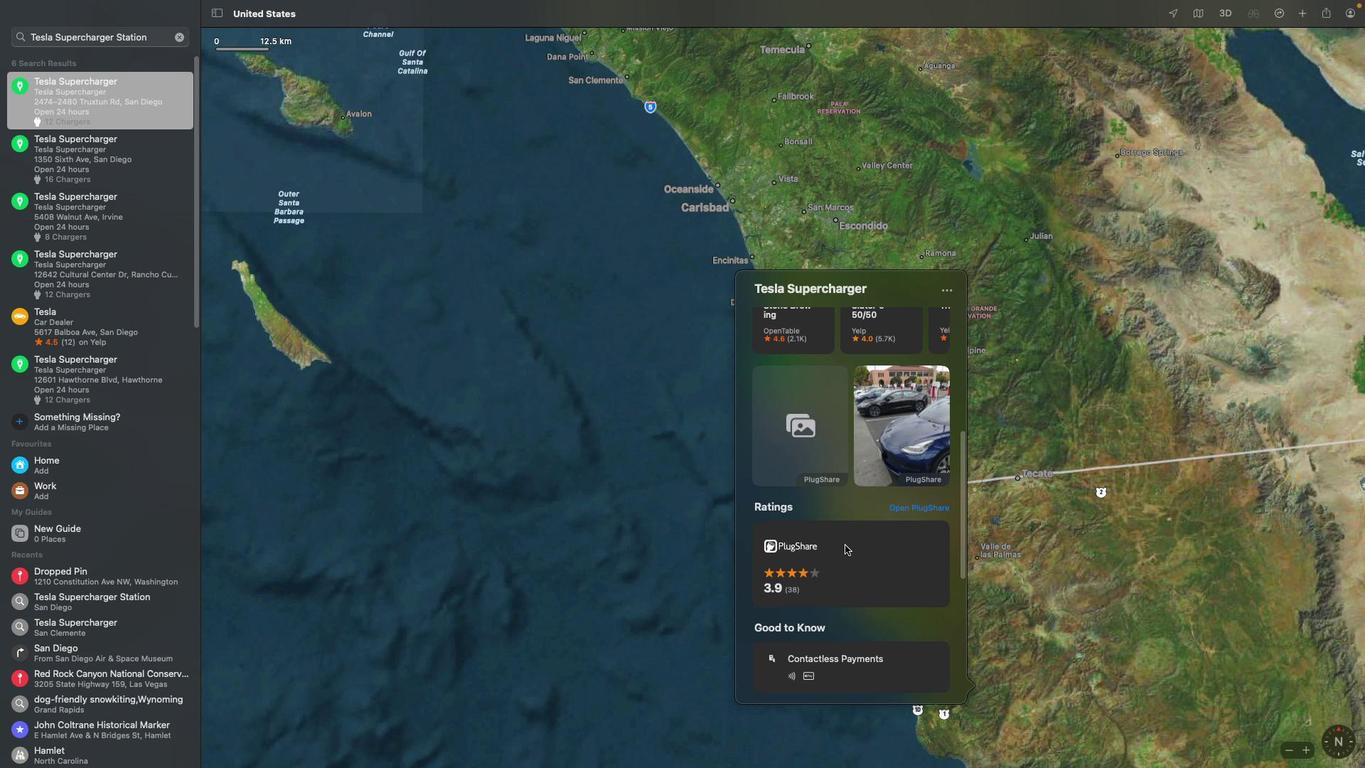 
Action: Mouse scrolled (845, 545) with delta (0, -3)
Screenshot: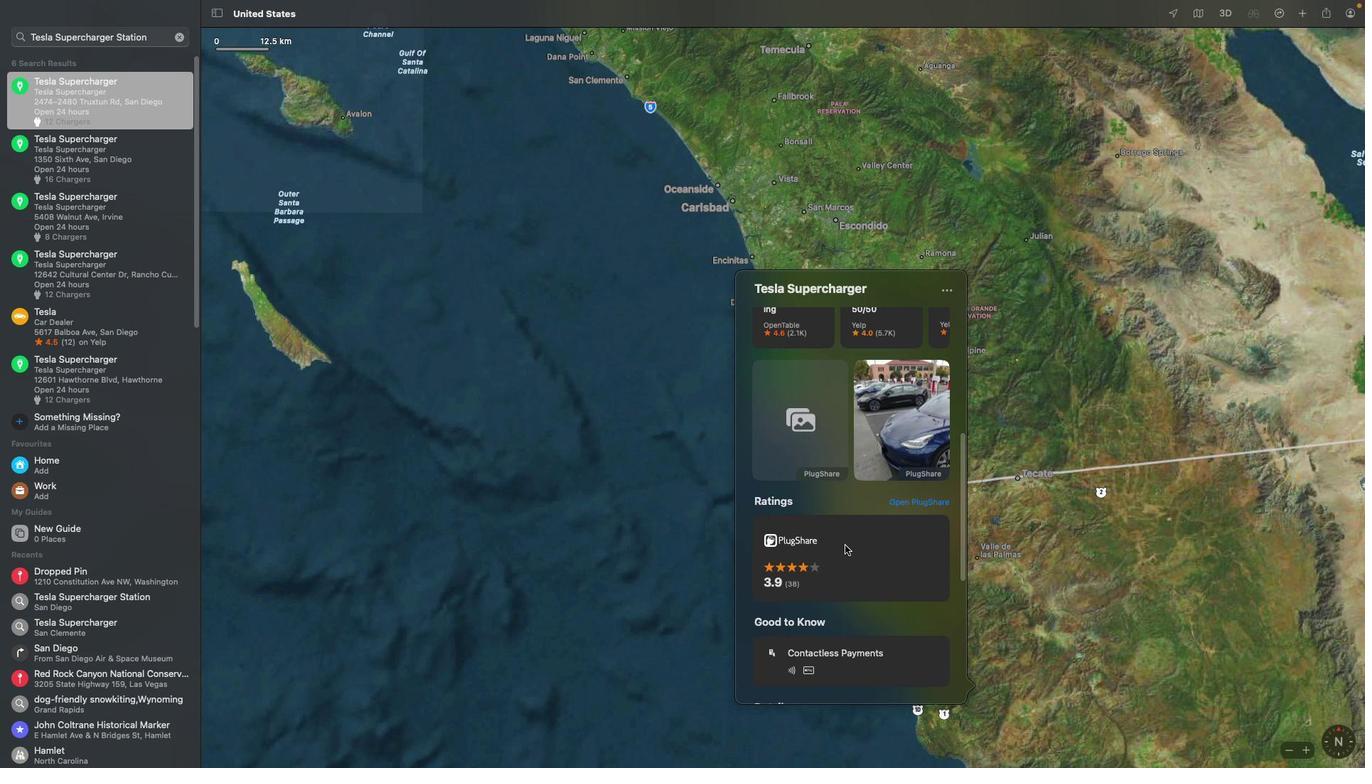 
Action: Mouse scrolled (845, 545) with delta (0, 0)
Screenshot: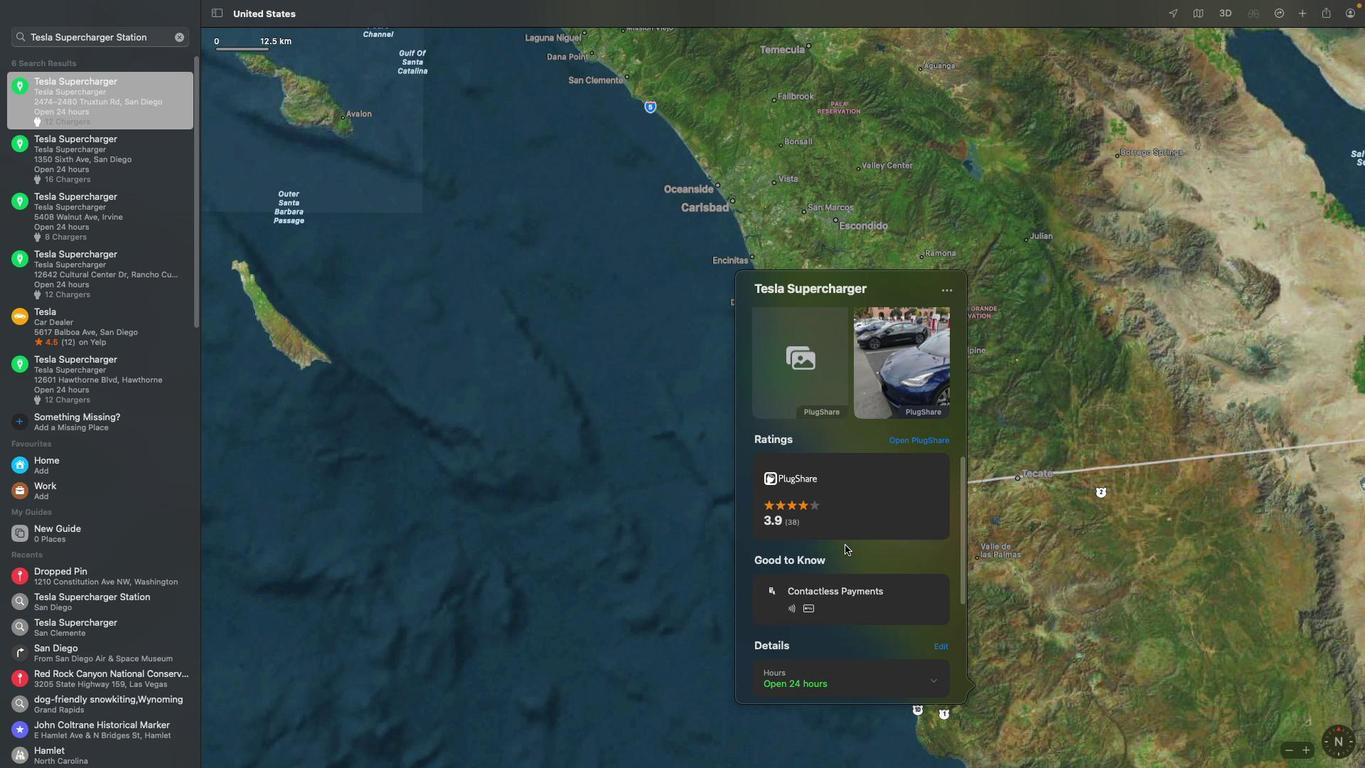 
Action: Mouse scrolled (845, 545) with delta (0, 0)
Screenshot: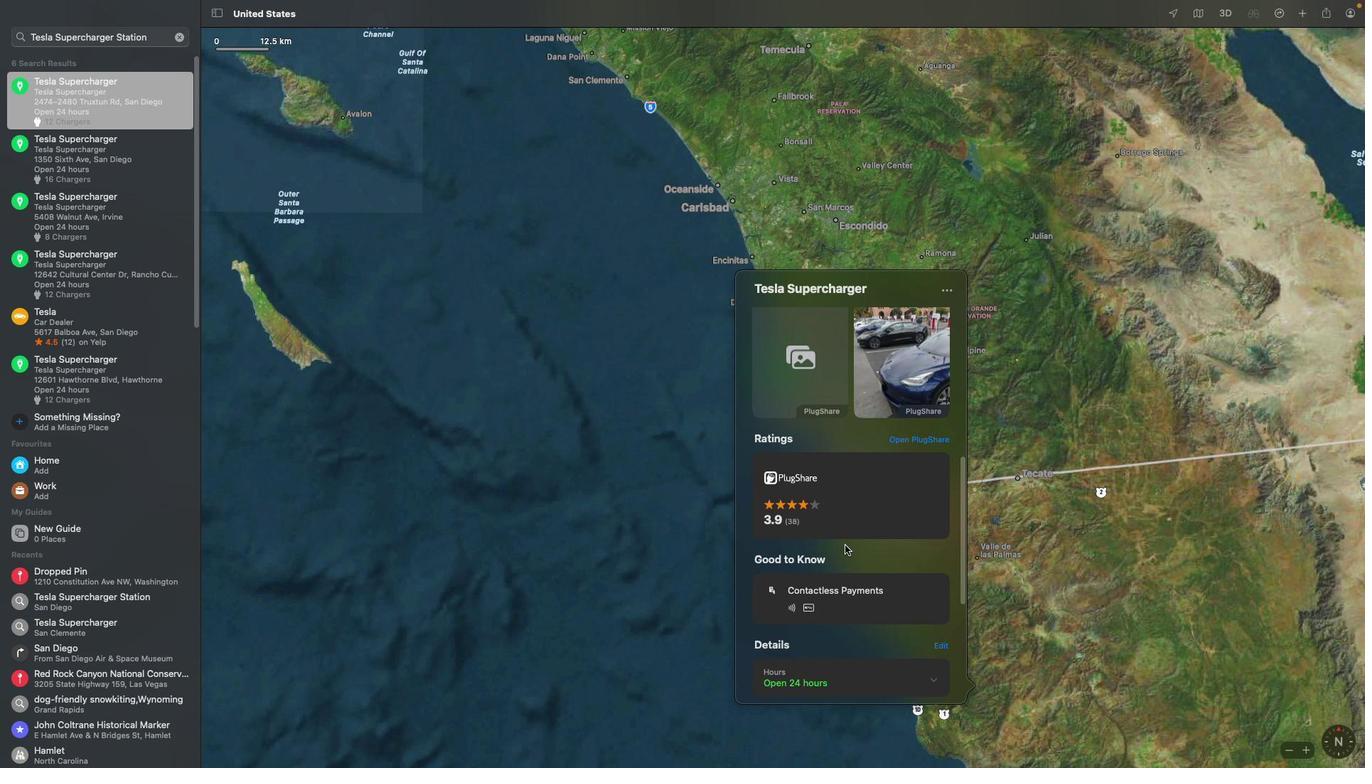 
Action: Mouse scrolled (845, 545) with delta (0, -2)
Screenshot: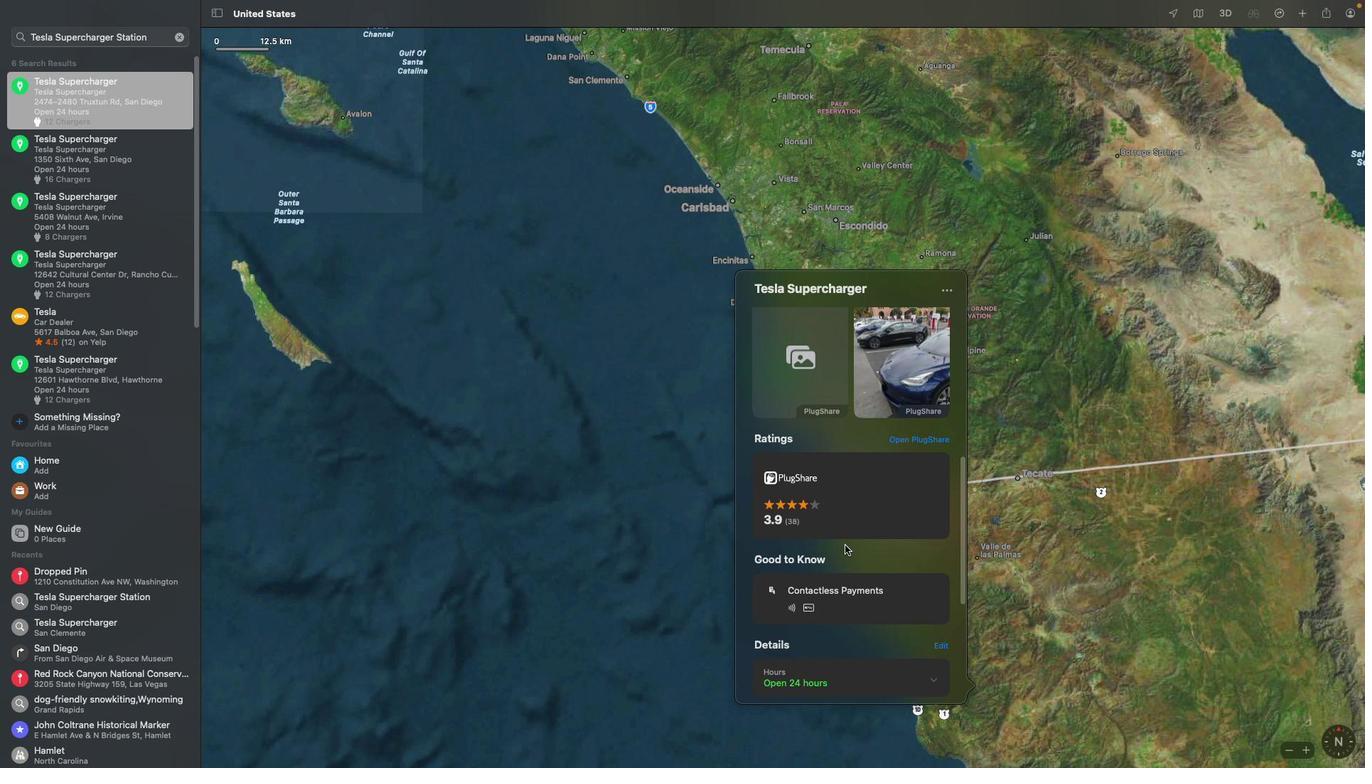 
Action: Mouse scrolled (845, 545) with delta (0, -2)
Screenshot: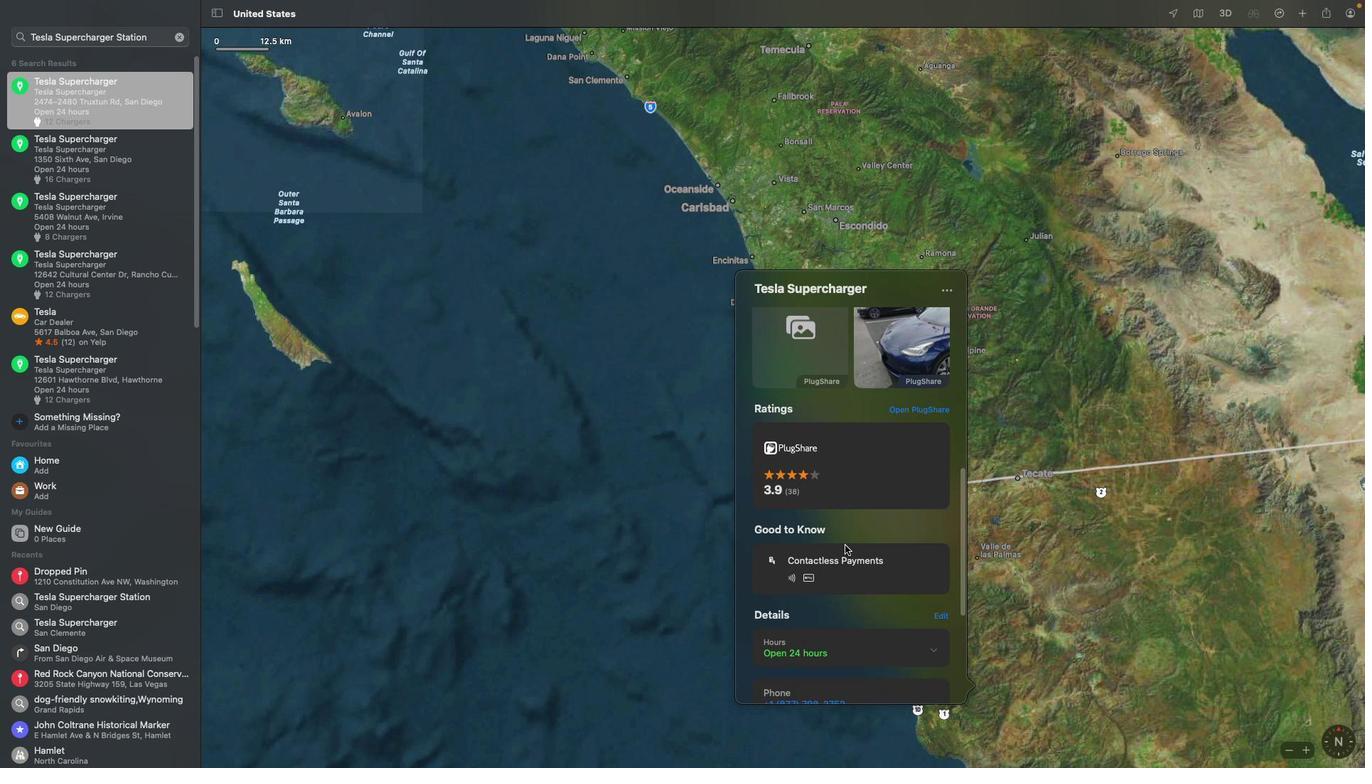 
Action: Mouse scrolled (845, 545) with delta (0, -3)
Screenshot: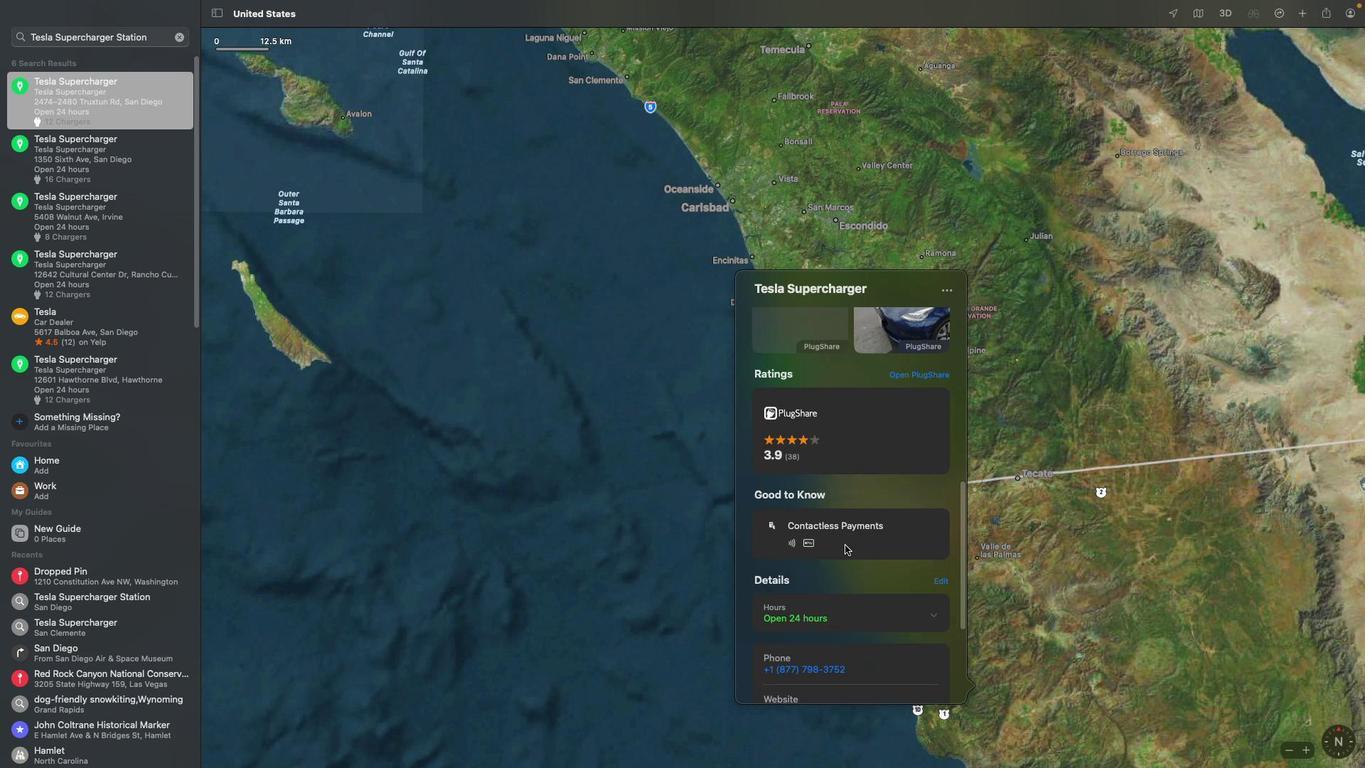 
Action: Mouse scrolled (845, 545) with delta (0, 0)
Screenshot: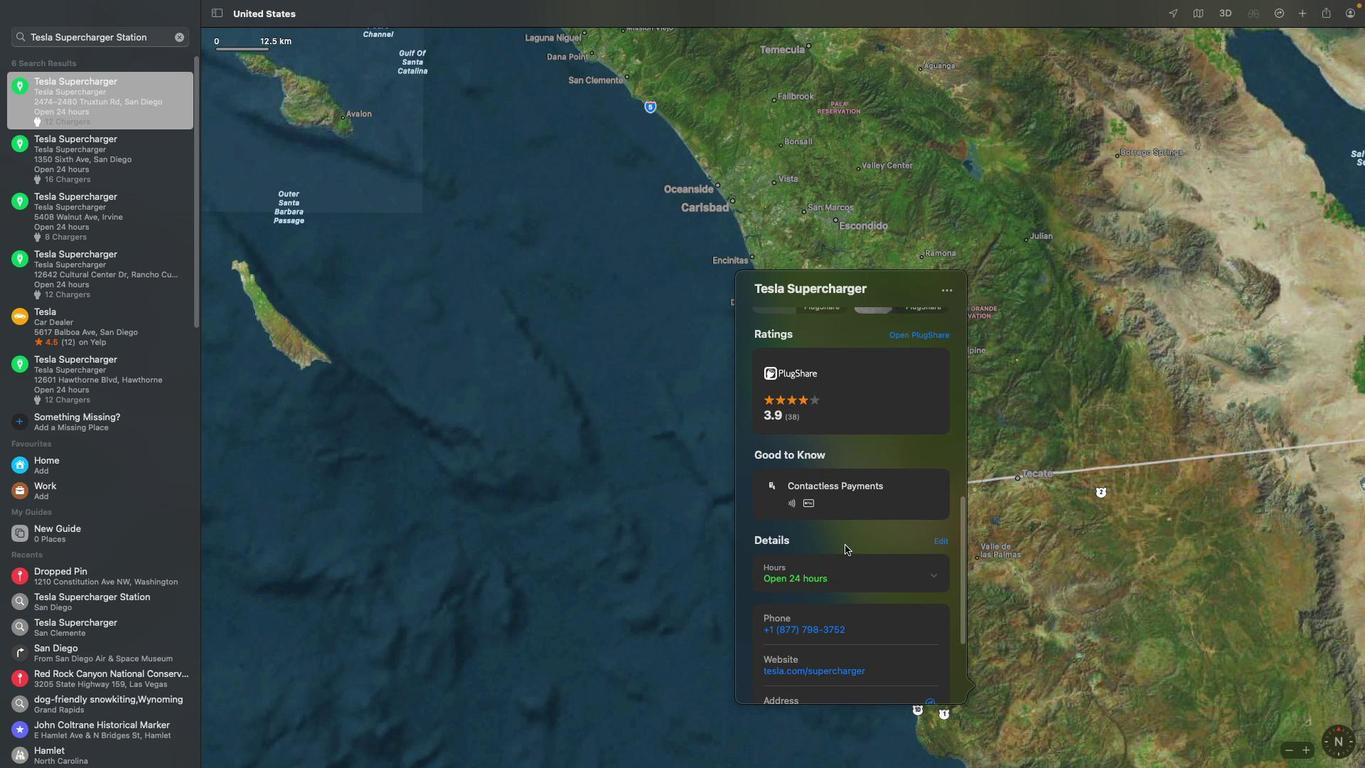 
Action: Mouse scrolled (845, 545) with delta (0, 0)
Screenshot: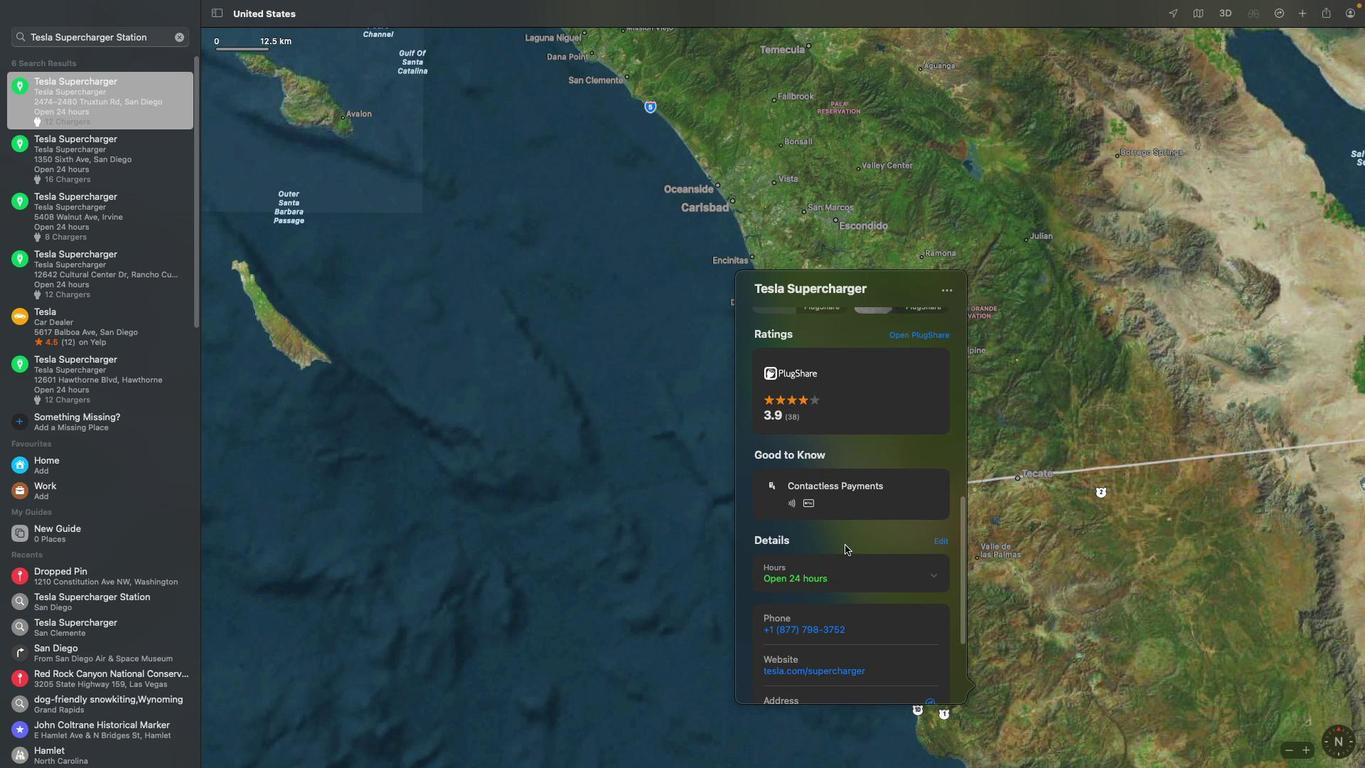 
Action: Mouse scrolled (845, 545) with delta (0, -2)
Screenshot: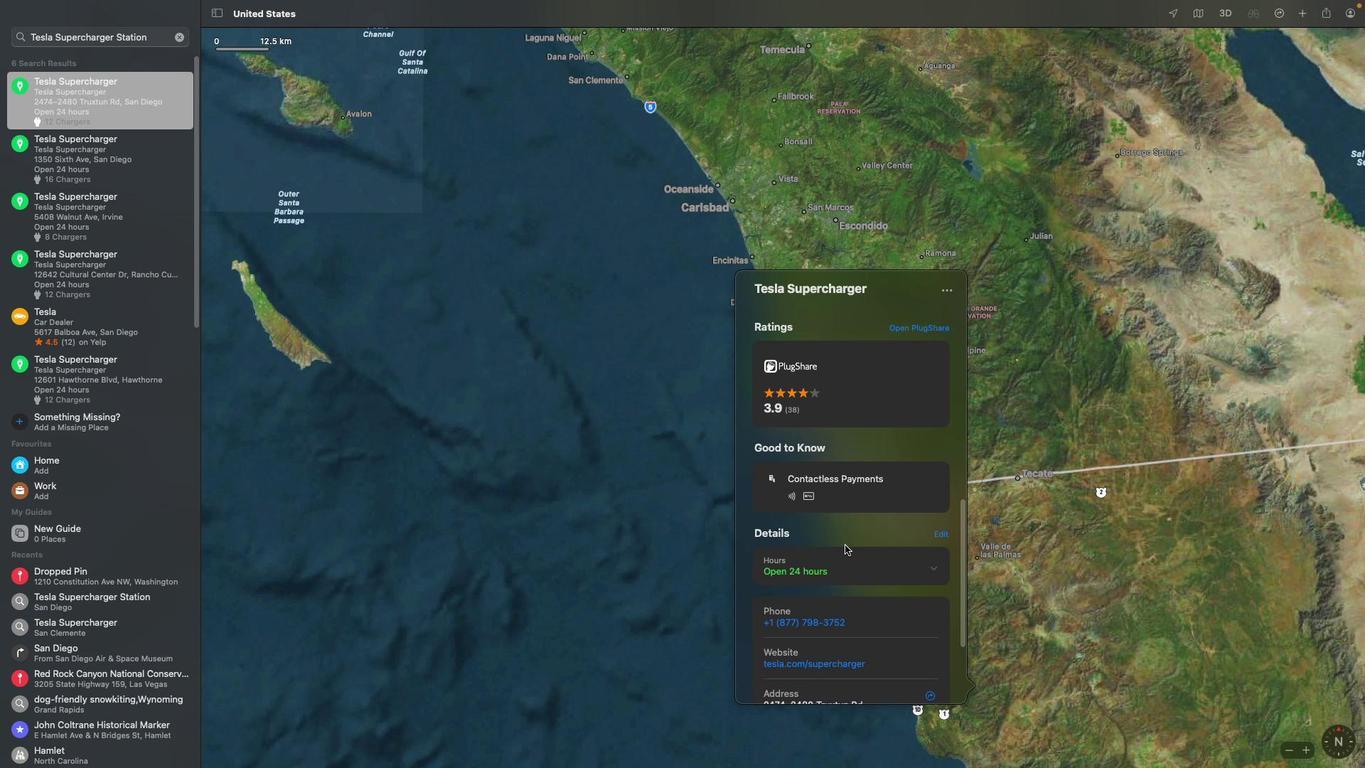 
Action: Mouse scrolled (845, 545) with delta (0, -3)
Screenshot: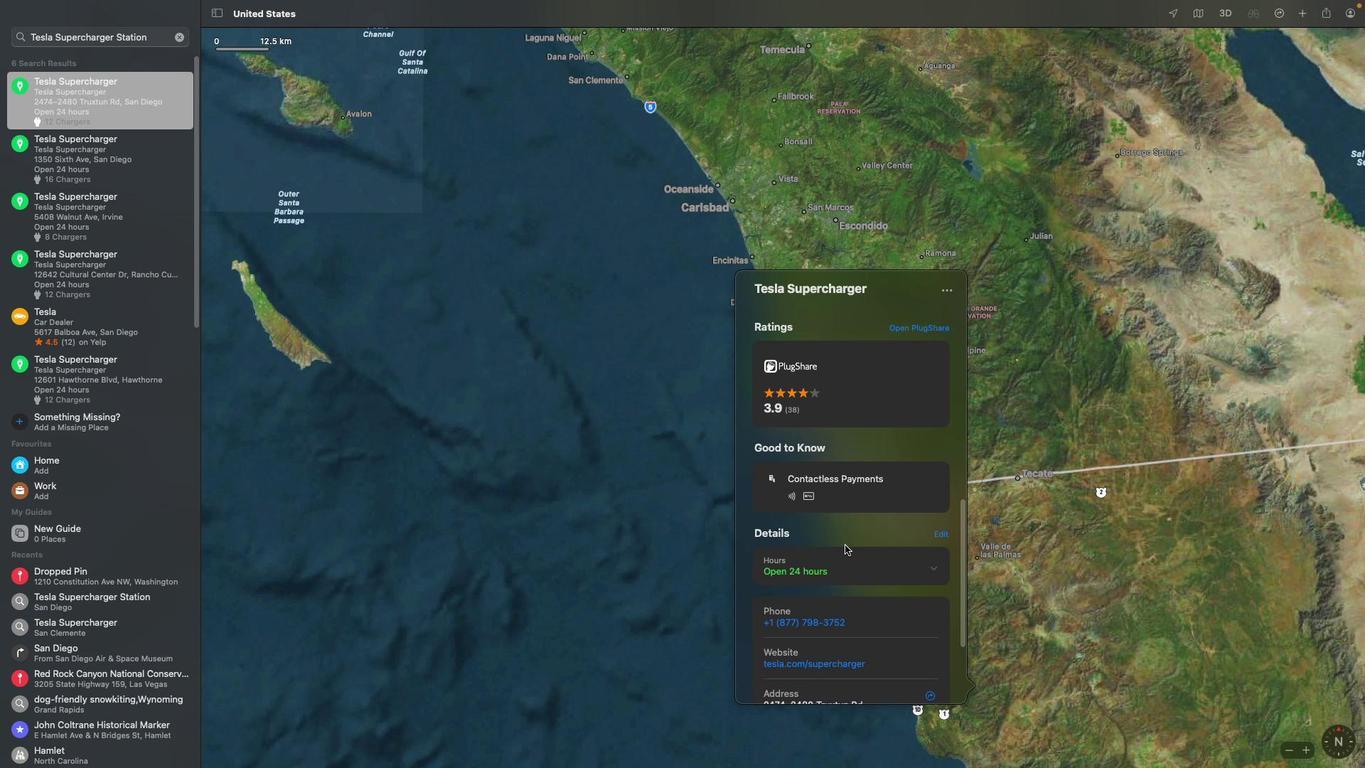 
Action: Mouse moved to (932, 508)
Screenshot: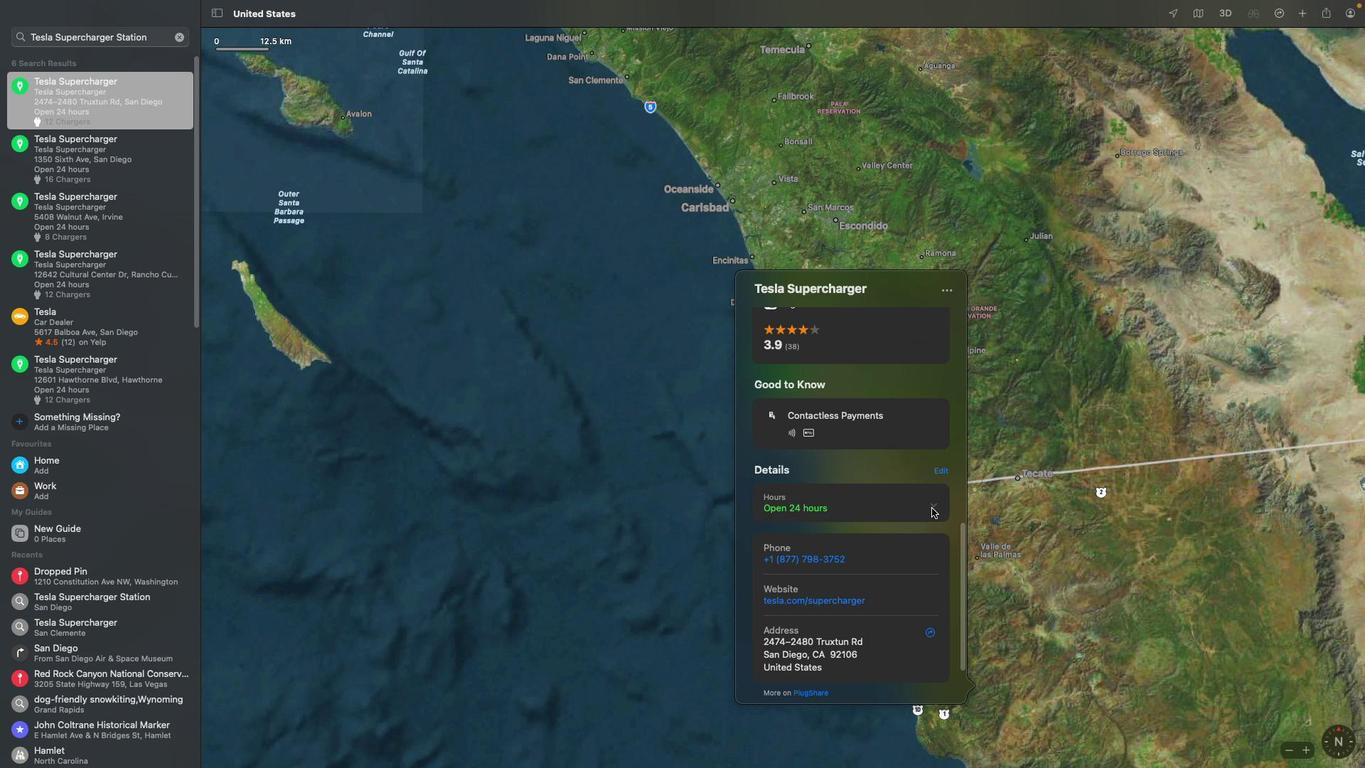 
Action: Mouse pressed left at (932, 508)
Screenshot: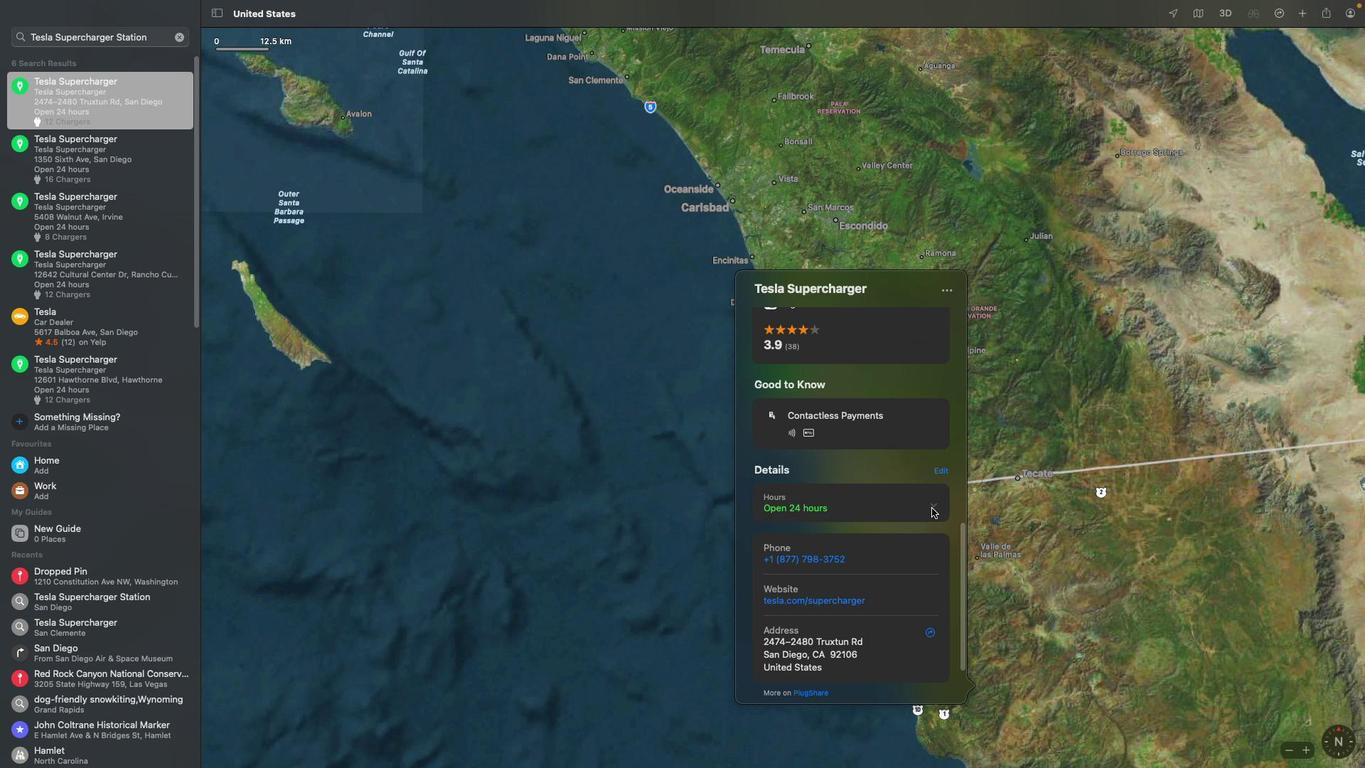 
